 Task: Look for space in Mugumu, Tanzania from 5th July, 2023 to 11th July, 2023 for 2 adults in price range Rs.8000 to Rs.16000. Place can be entire place with 2 bedrooms having 2 beds and 1 bathroom. Property type can be house, flat, guest house. Booking option can be shelf check-in. Required host language is English.
Action: Mouse moved to (475, 99)
Screenshot: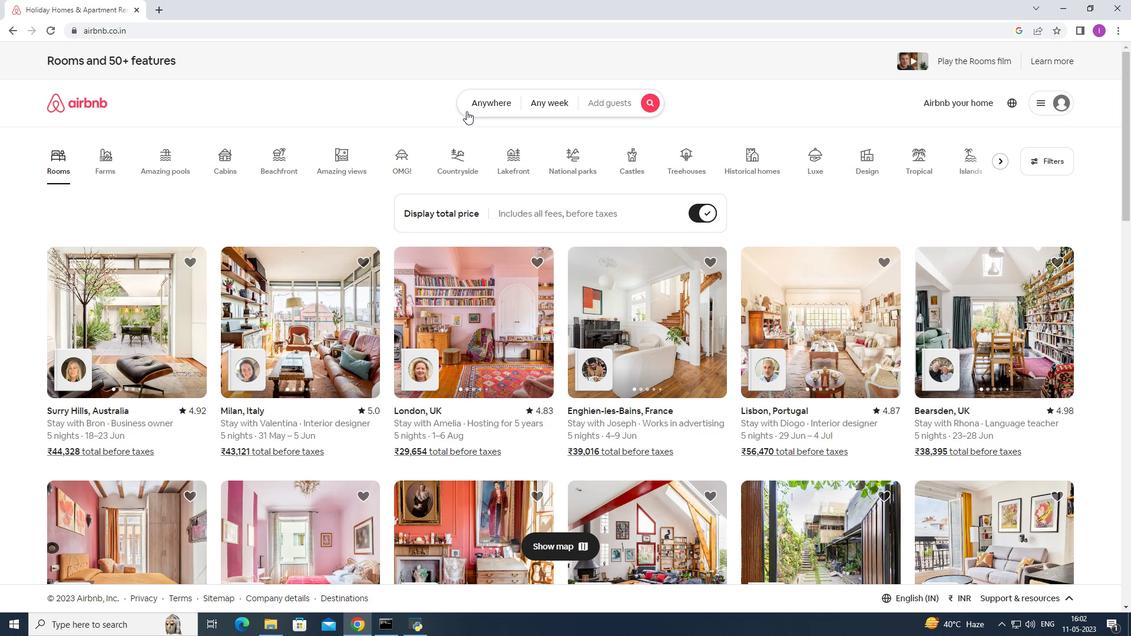 
Action: Mouse pressed left at (475, 99)
Screenshot: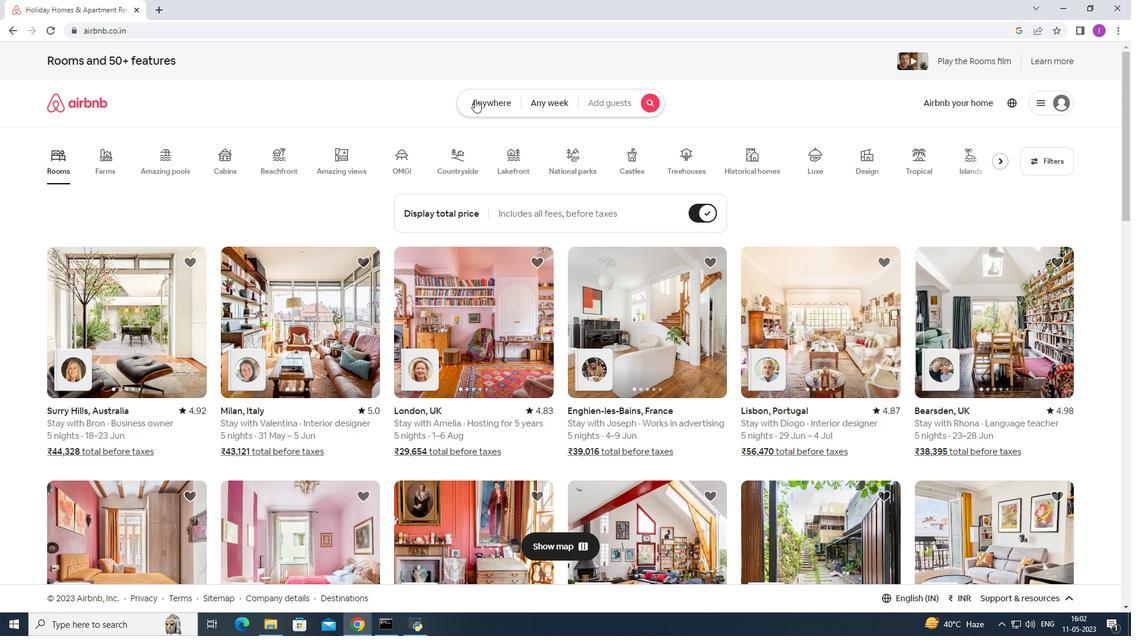 
Action: Mouse moved to (406, 147)
Screenshot: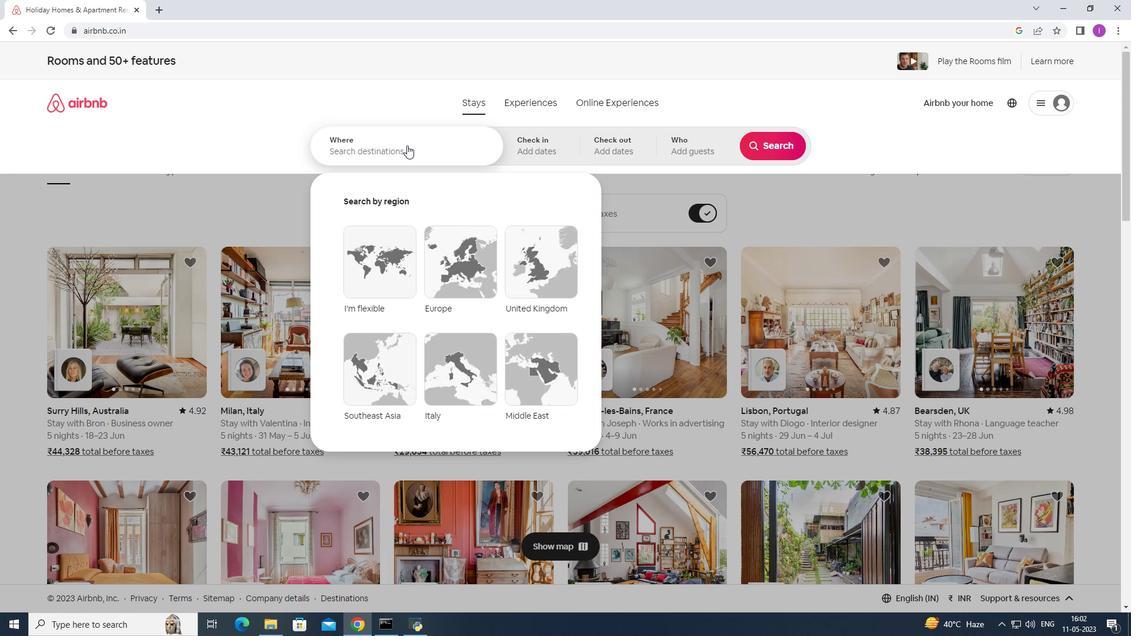 
Action: Mouse pressed left at (406, 147)
Screenshot: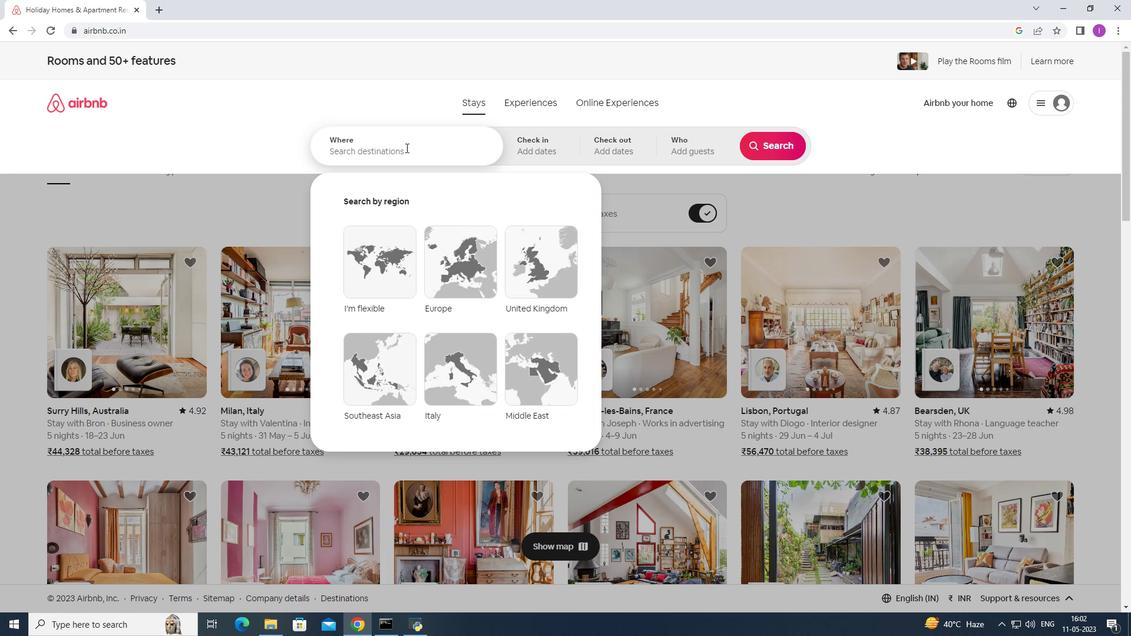 
Action: Key pressed <Key.shift>Mugumu
Screenshot: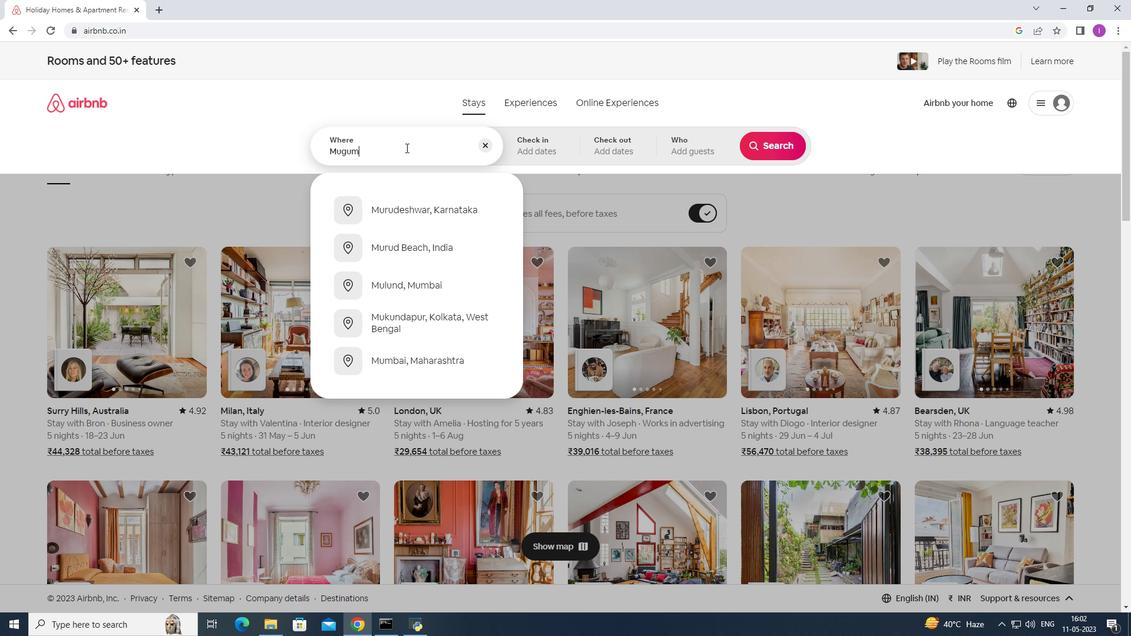 
Action: Mouse moved to (410, 210)
Screenshot: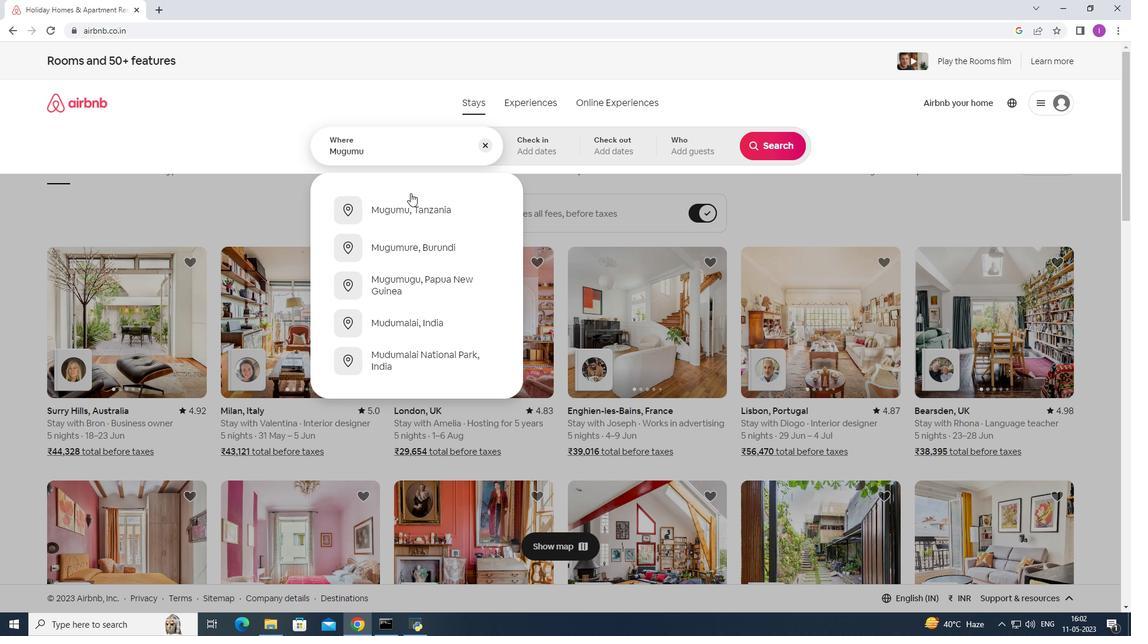 
Action: Mouse pressed left at (410, 210)
Screenshot: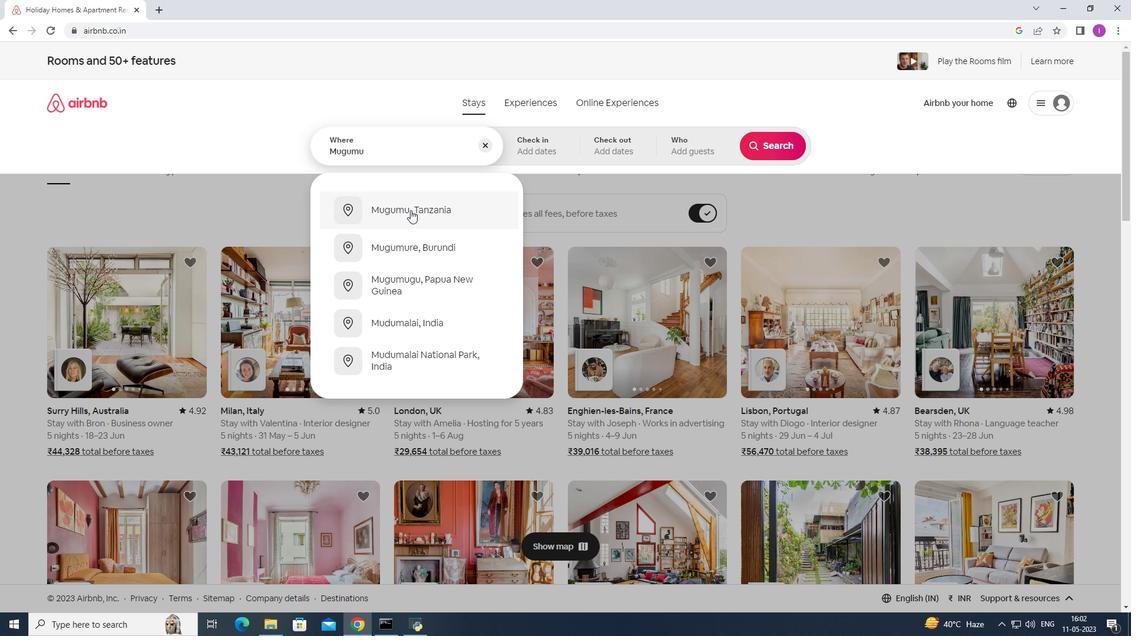 
Action: Mouse moved to (774, 241)
Screenshot: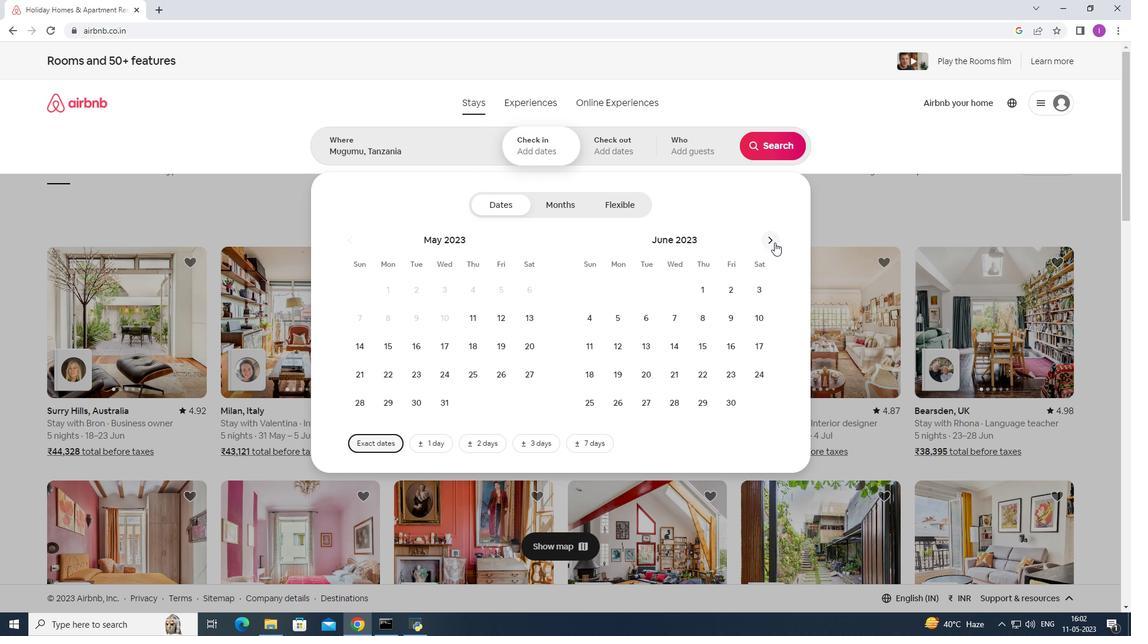 
Action: Mouse pressed left at (774, 241)
Screenshot: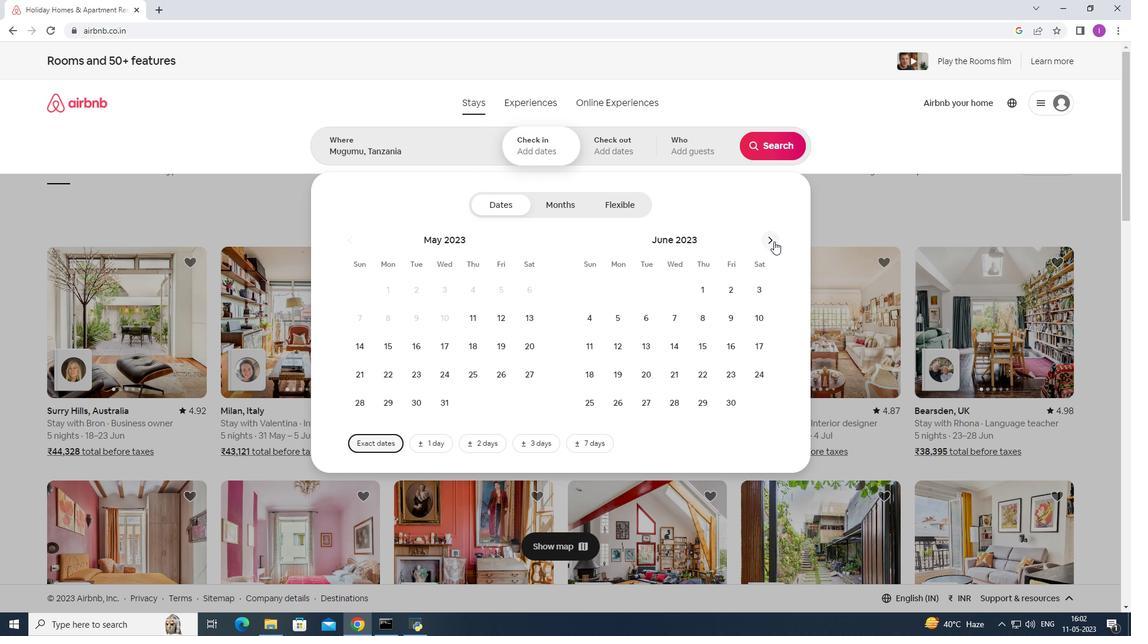 
Action: Mouse pressed left at (774, 241)
Screenshot: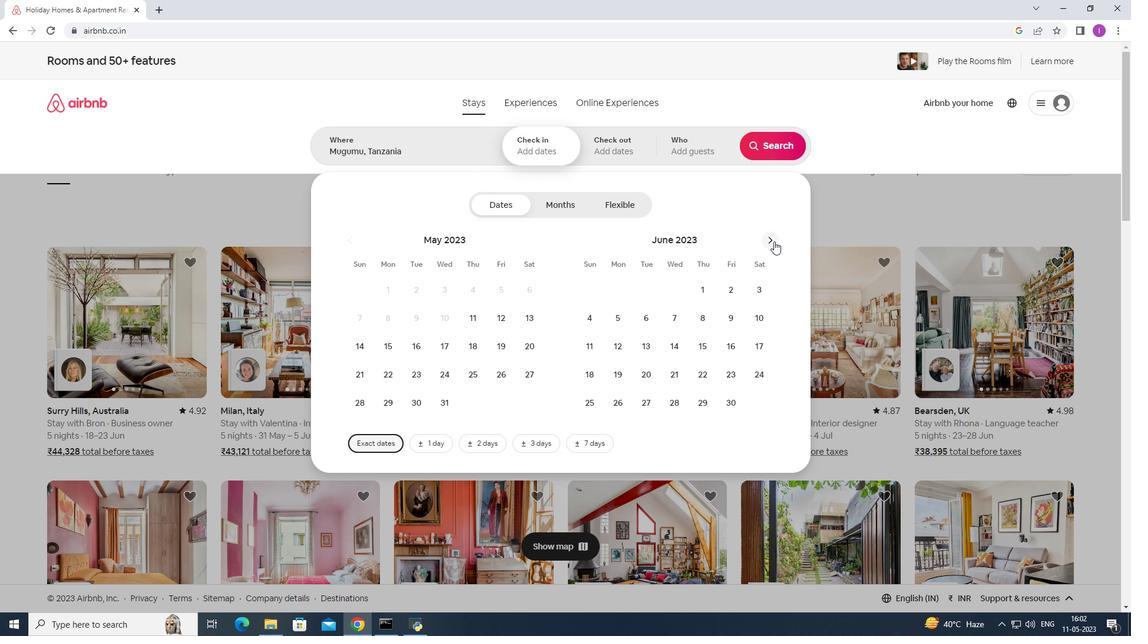 
Action: Mouse moved to (447, 317)
Screenshot: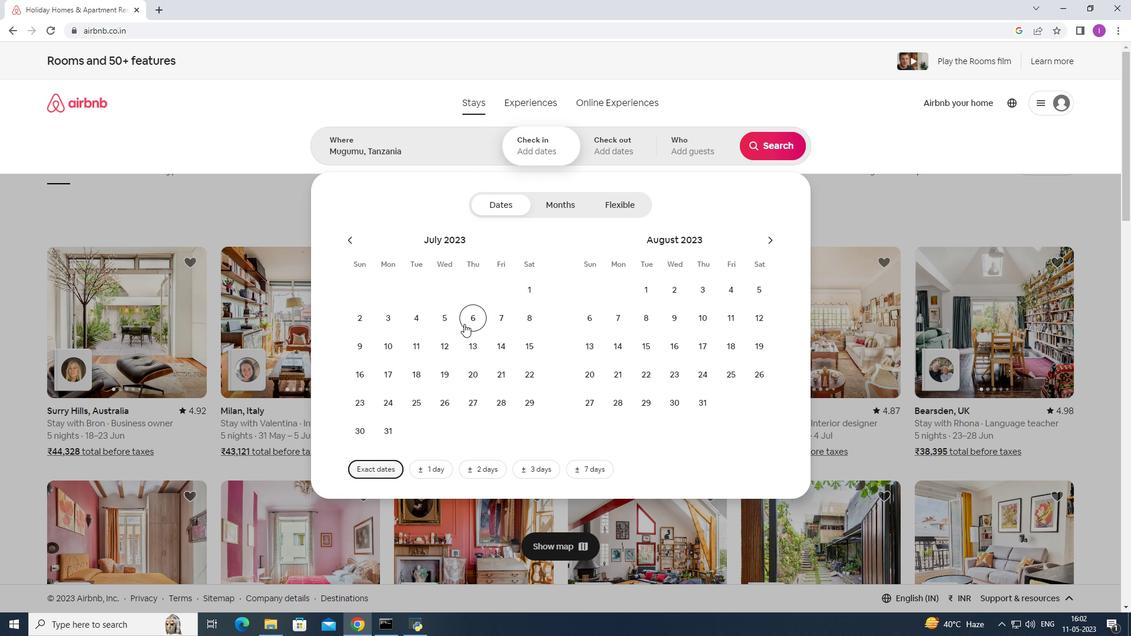 
Action: Mouse pressed left at (447, 317)
Screenshot: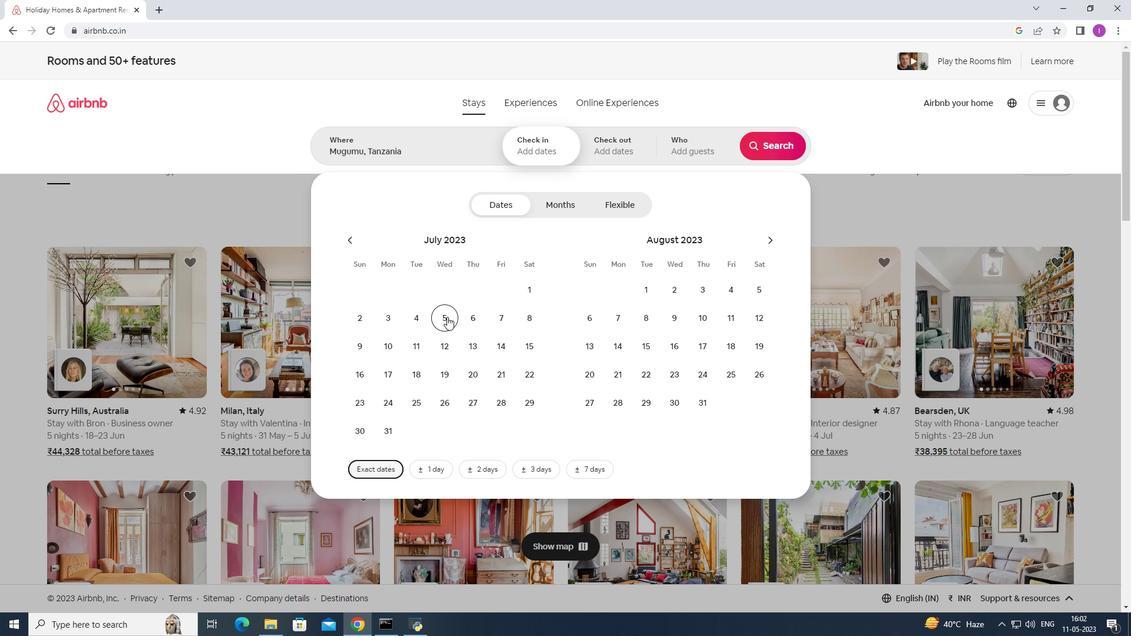 
Action: Mouse moved to (426, 350)
Screenshot: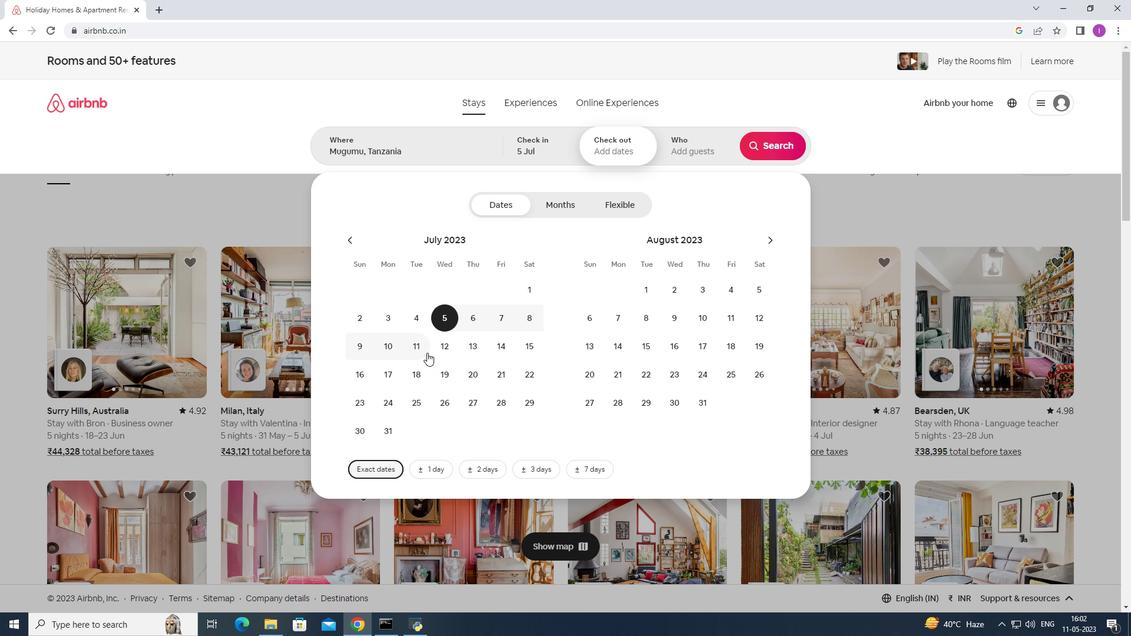 
Action: Mouse pressed left at (426, 350)
Screenshot: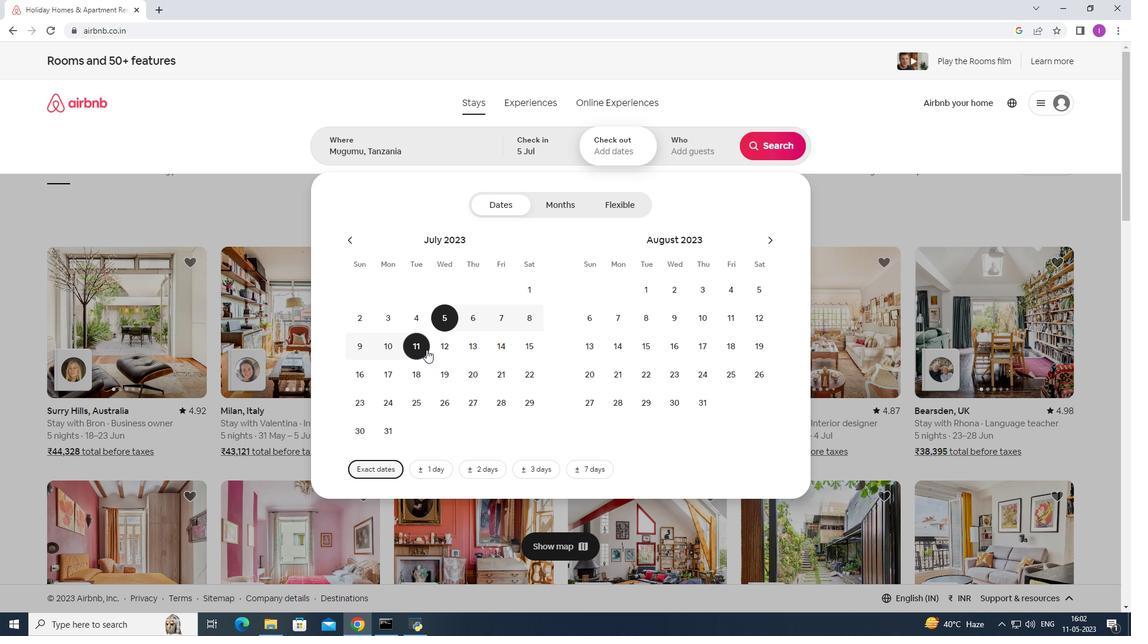 
Action: Mouse moved to (693, 150)
Screenshot: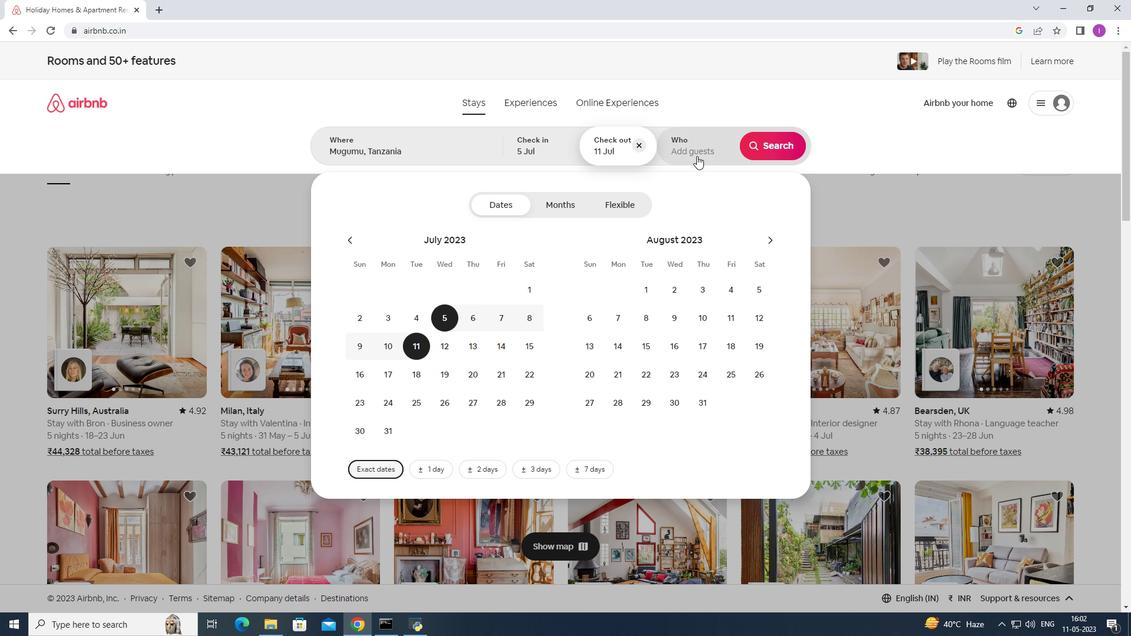 
Action: Mouse pressed left at (693, 150)
Screenshot: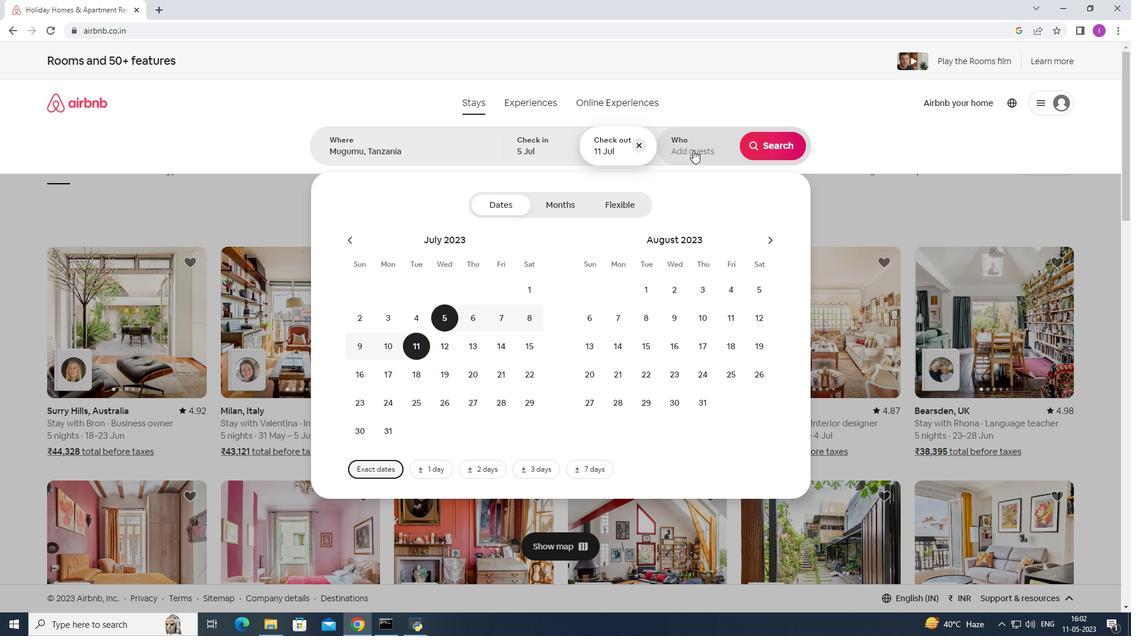 
Action: Mouse moved to (782, 207)
Screenshot: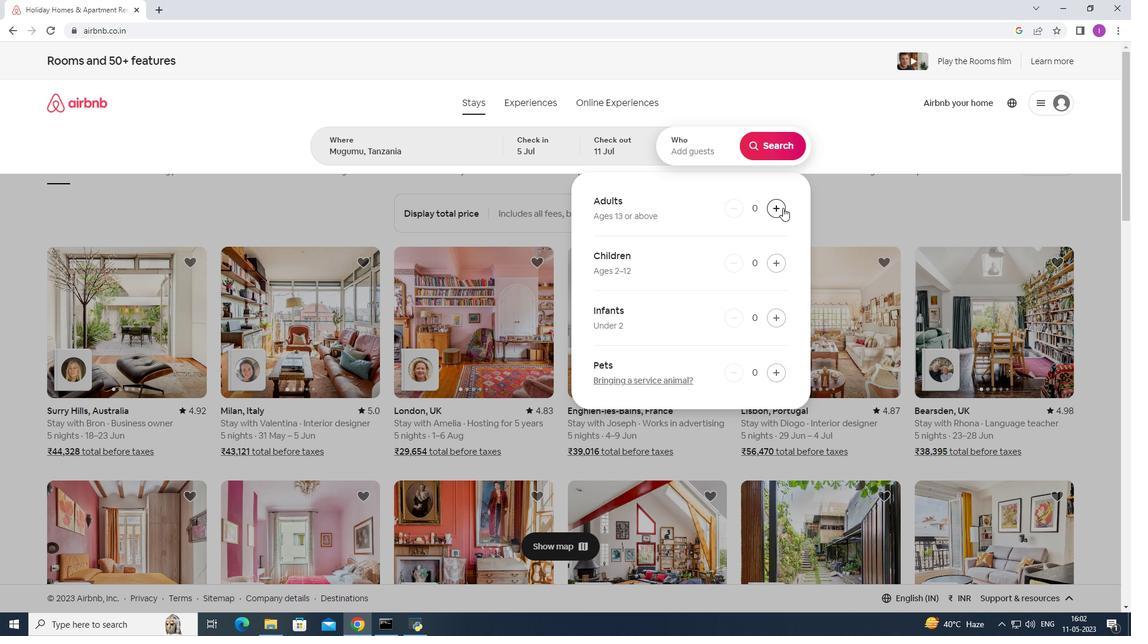 
Action: Mouse pressed left at (782, 207)
Screenshot: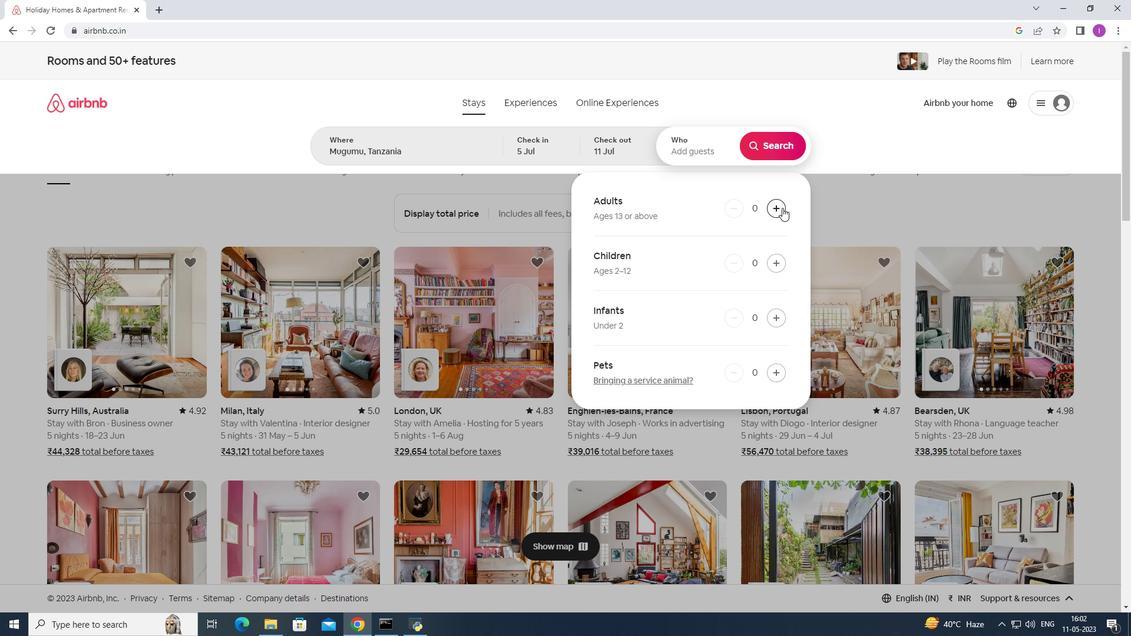 
Action: Mouse pressed left at (782, 207)
Screenshot: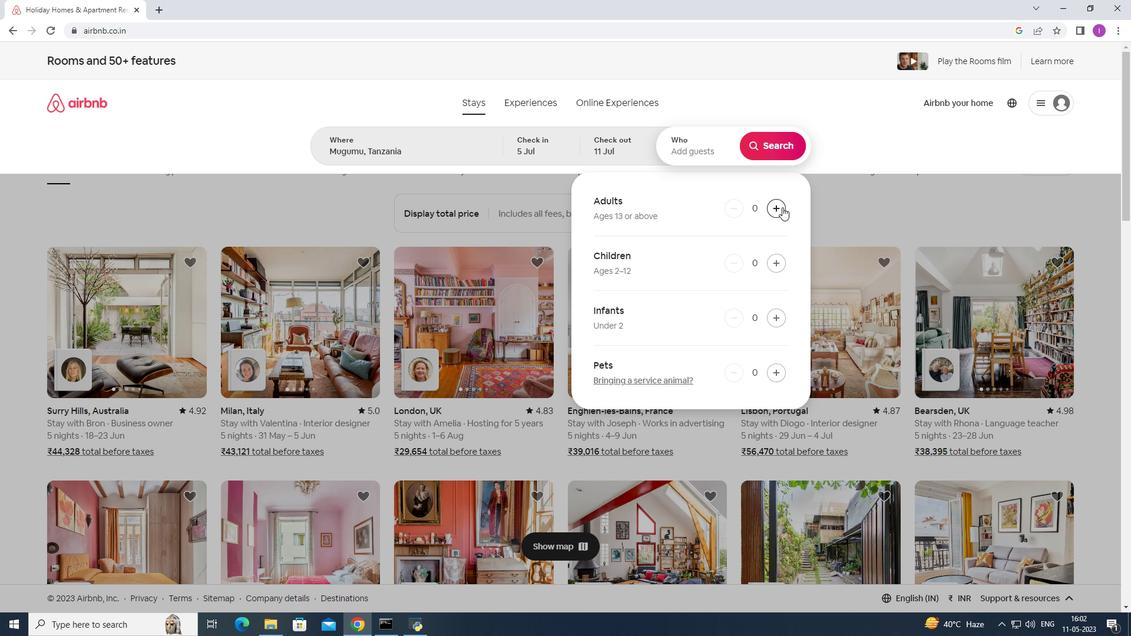 
Action: Mouse moved to (758, 142)
Screenshot: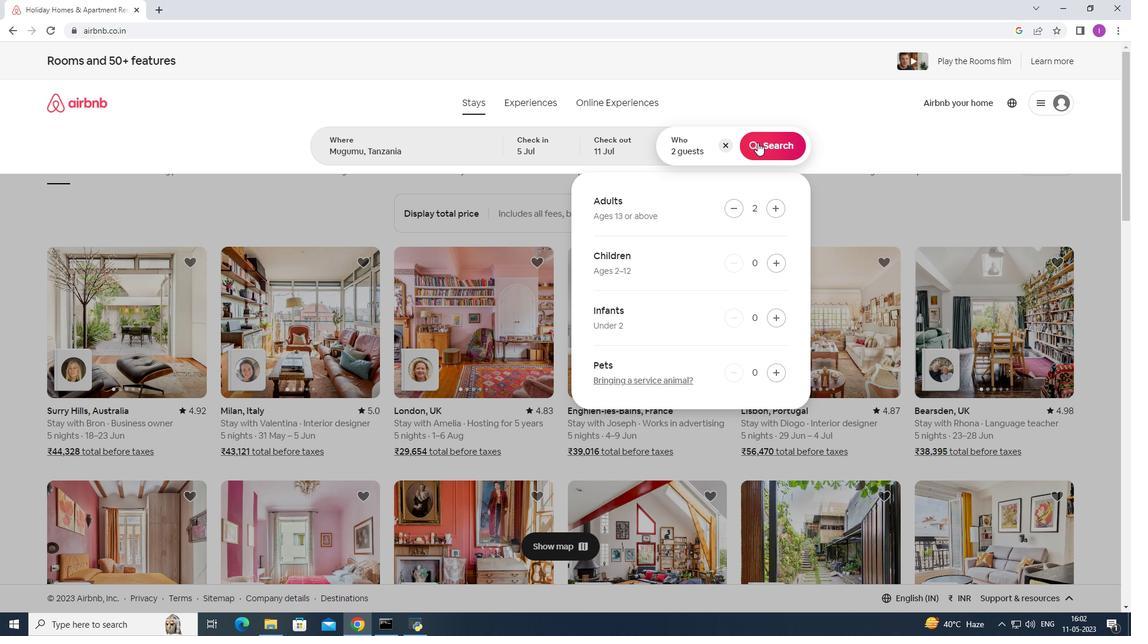 
Action: Mouse pressed left at (758, 142)
Screenshot: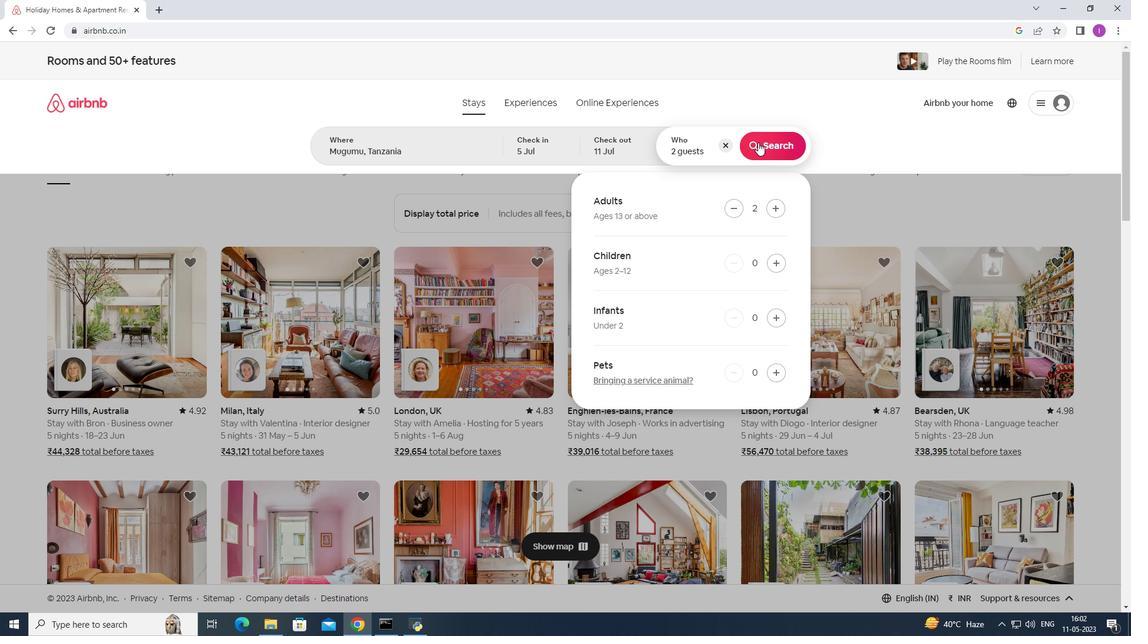 
Action: Mouse moved to (1086, 112)
Screenshot: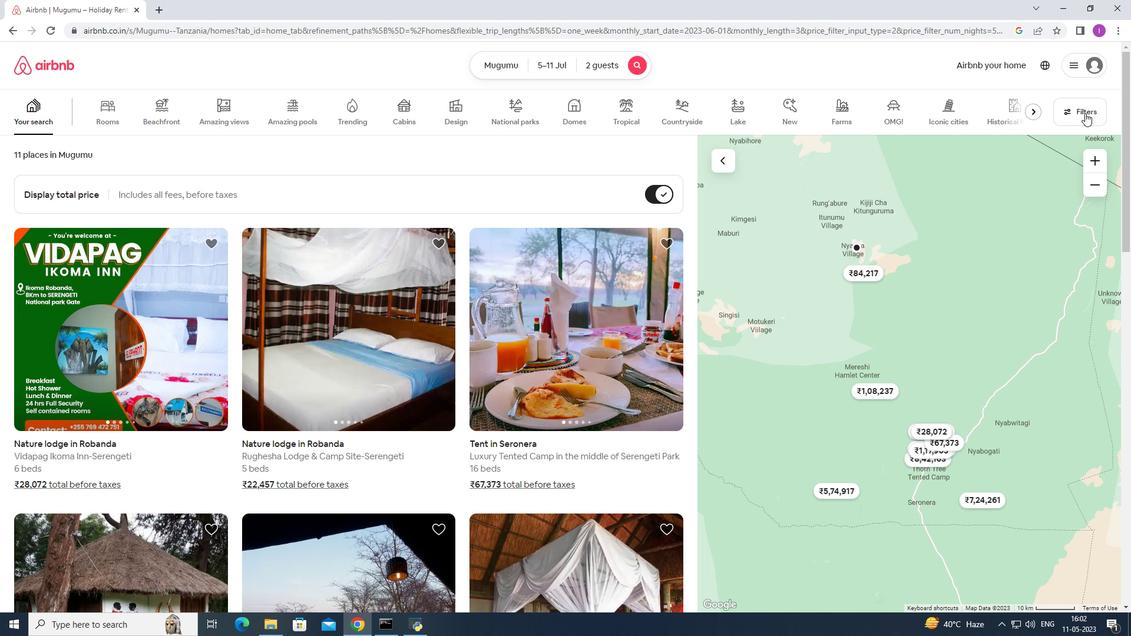 
Action: Mouse pressed left at (1086, 112)
Screenshot: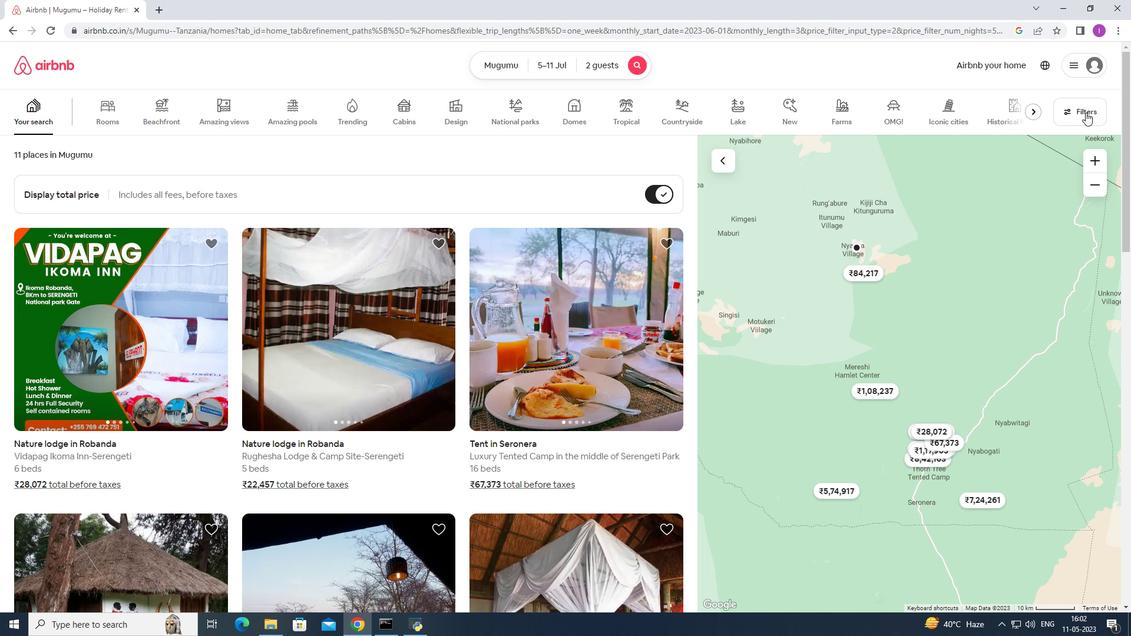 
Action: Mouse moved to (649, 399)
Screenshot: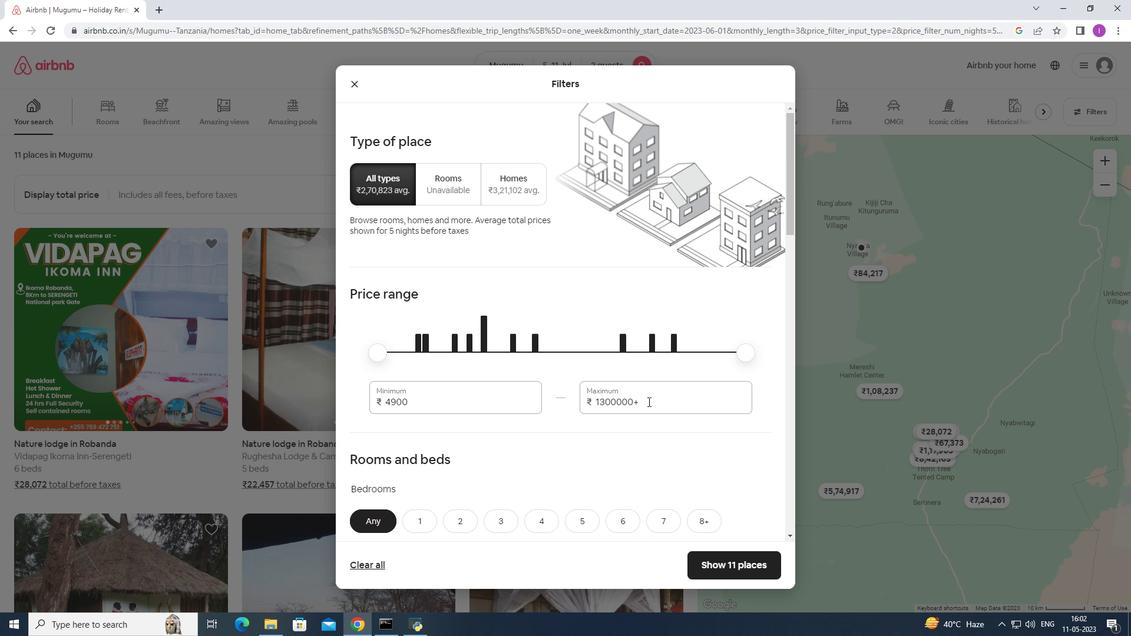 
Action: Mouse pressed left at (649, 399)
Screenshot: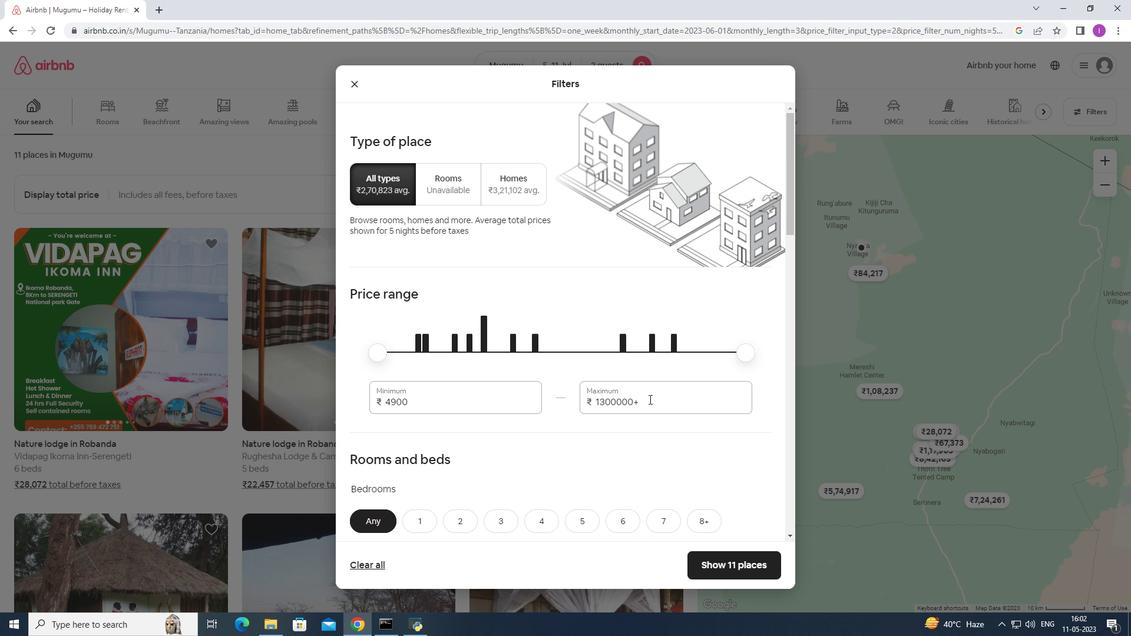 
Action: Mouse moved to (577, 400)
Screenshot: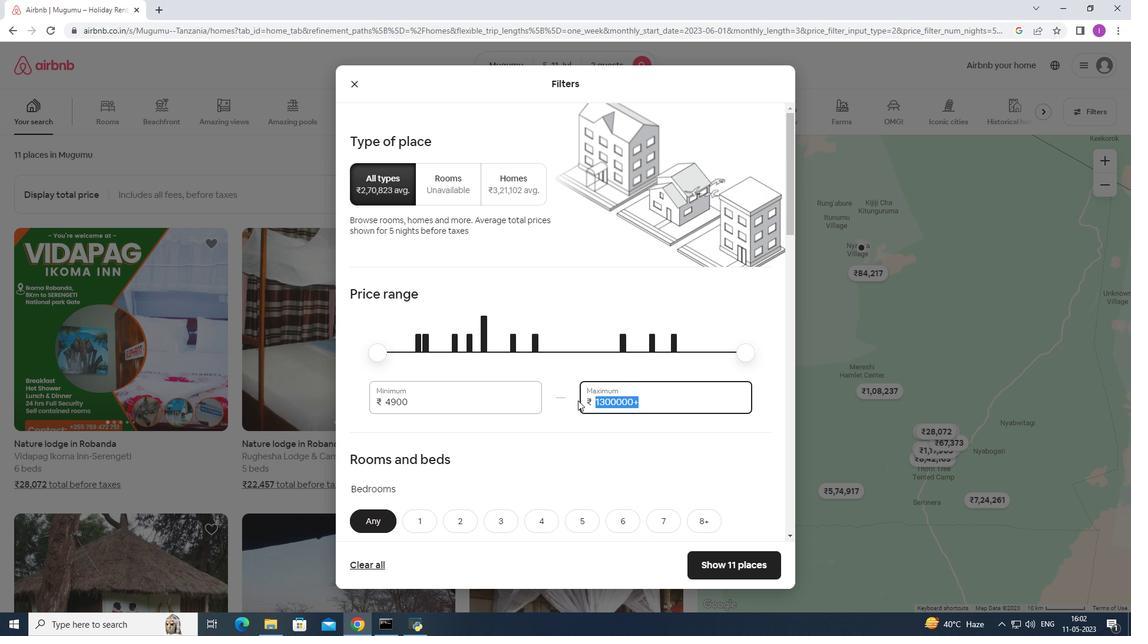 
Action: Key pressed 16000
Screenshot: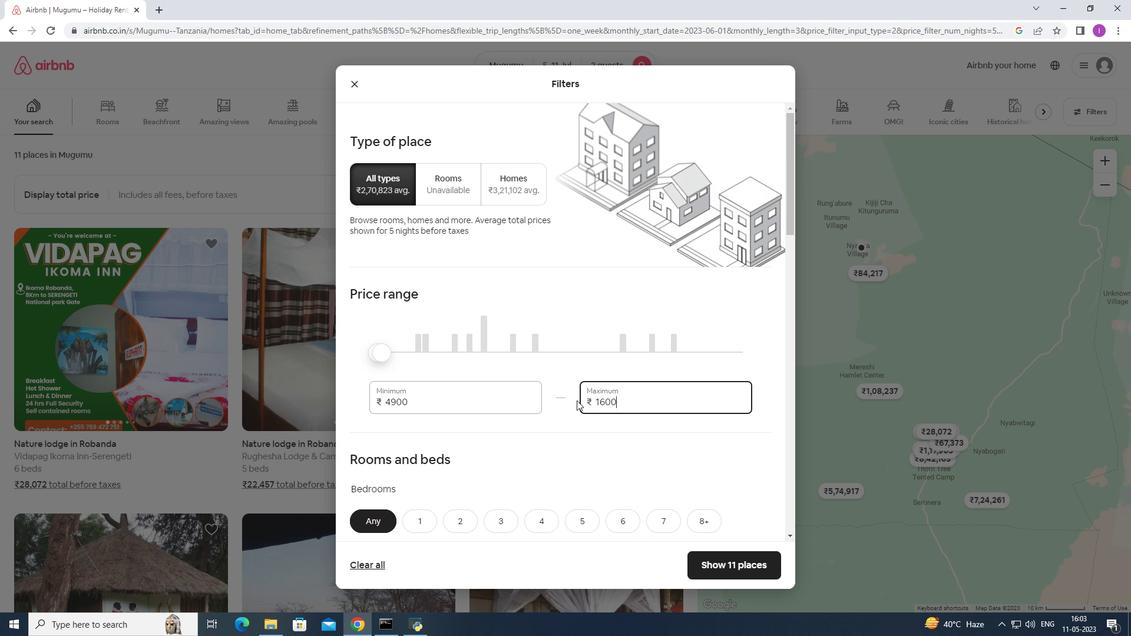 
Action: Mouse moved to (409, 403)
Screenshot: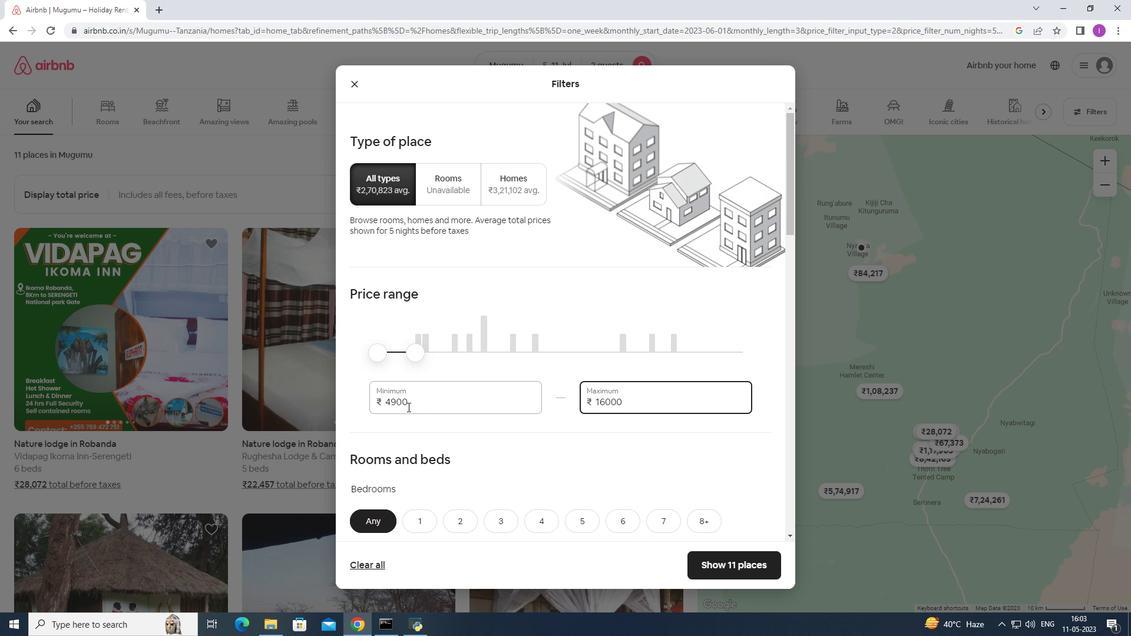 
Action: Mouse pressed left at (409, 403)
Screenshot: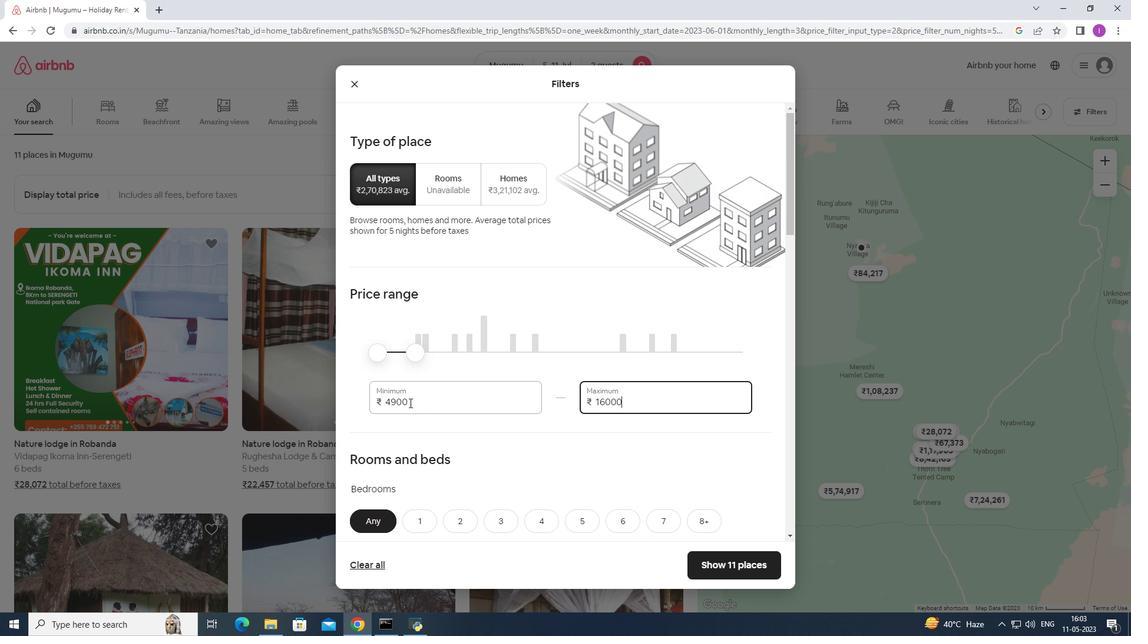 
Action: Mouse moved to (354, 411)
Screenshot: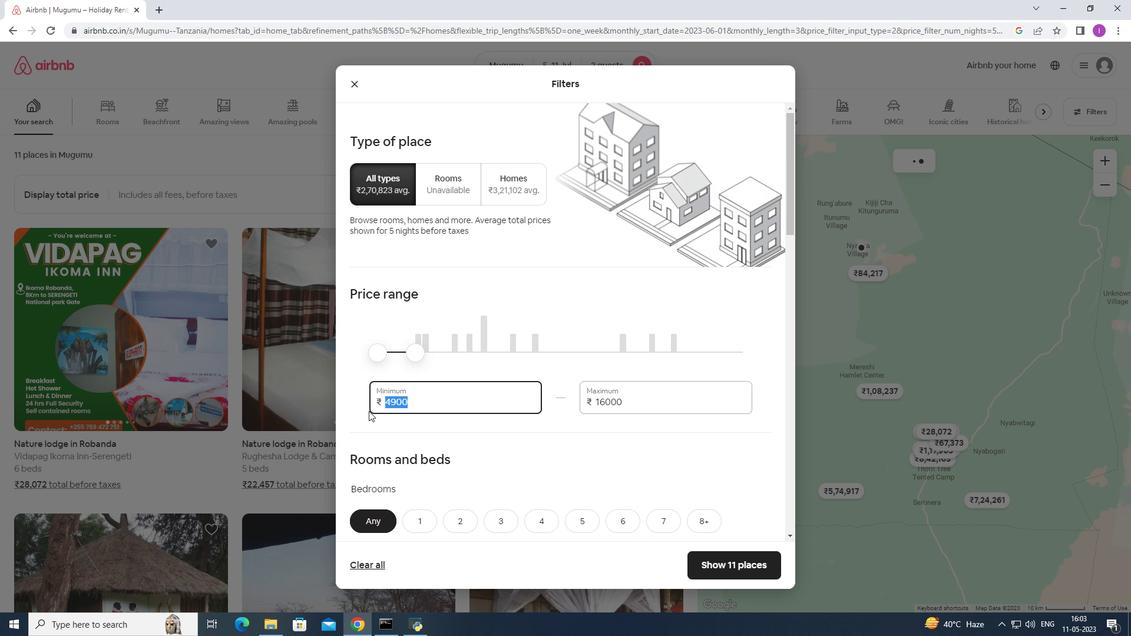 
Action: Mouse pressed left at (354, 411)
Screenshot: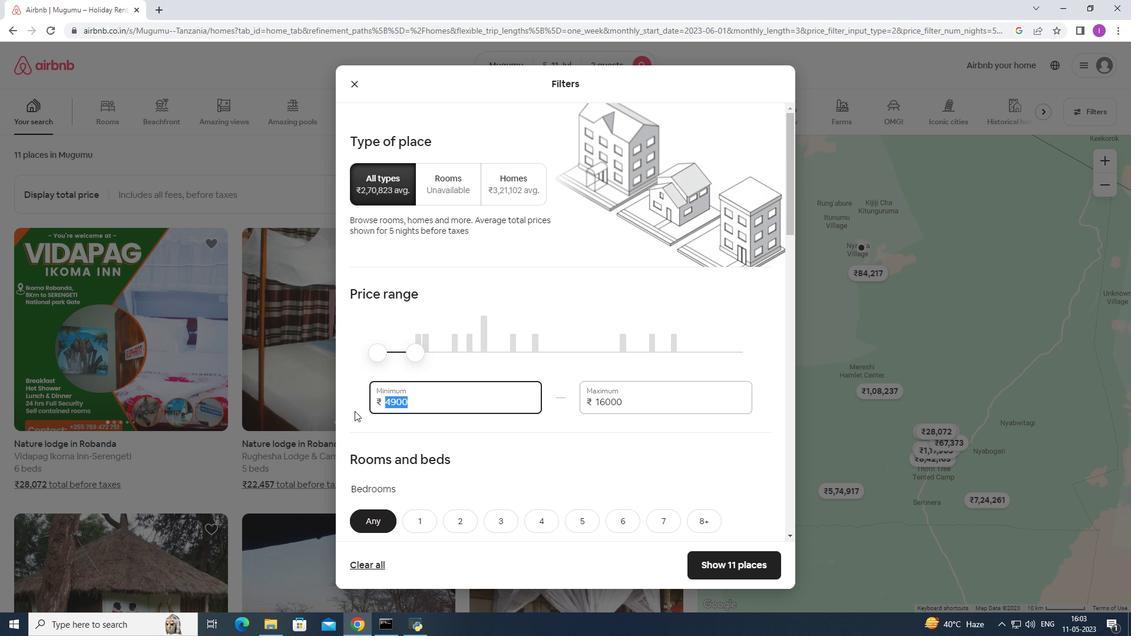 
Action: Mouse moved to (422, 396)
Screenshot: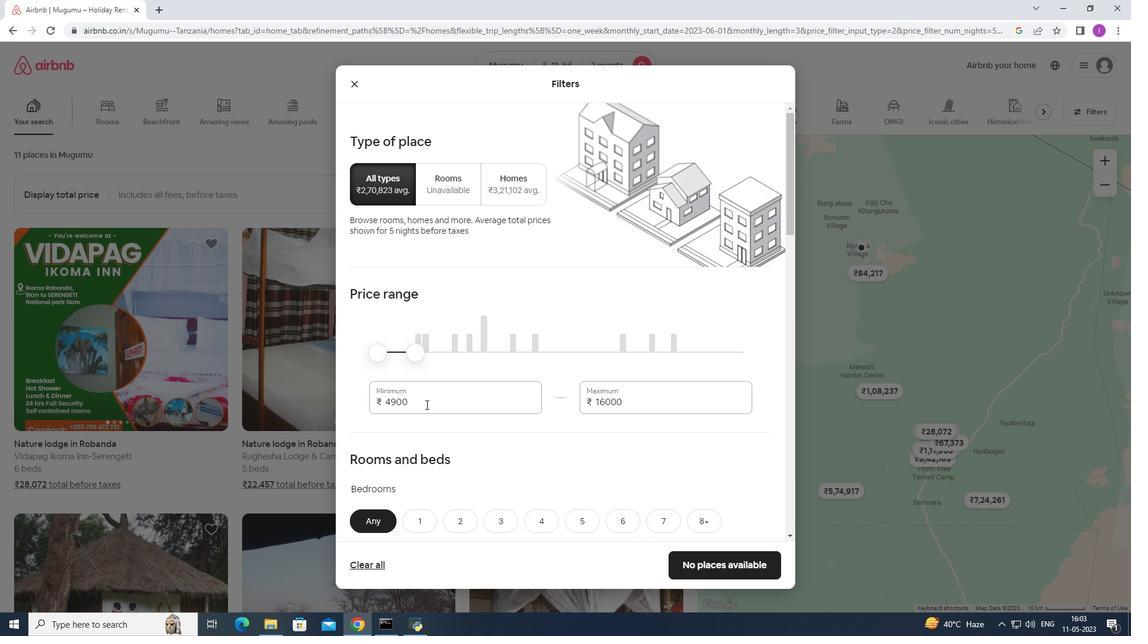 
Action: Mouse pressed left at (422, 396)
Screenshot: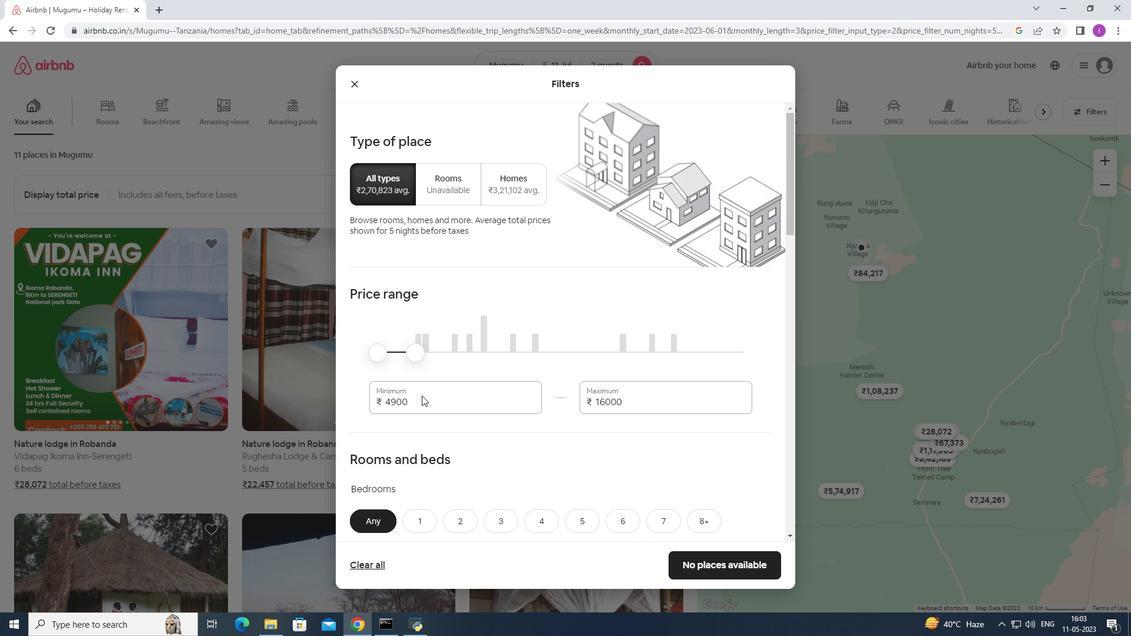 
Action: Mouse moved to (417, 397)
Screenshot: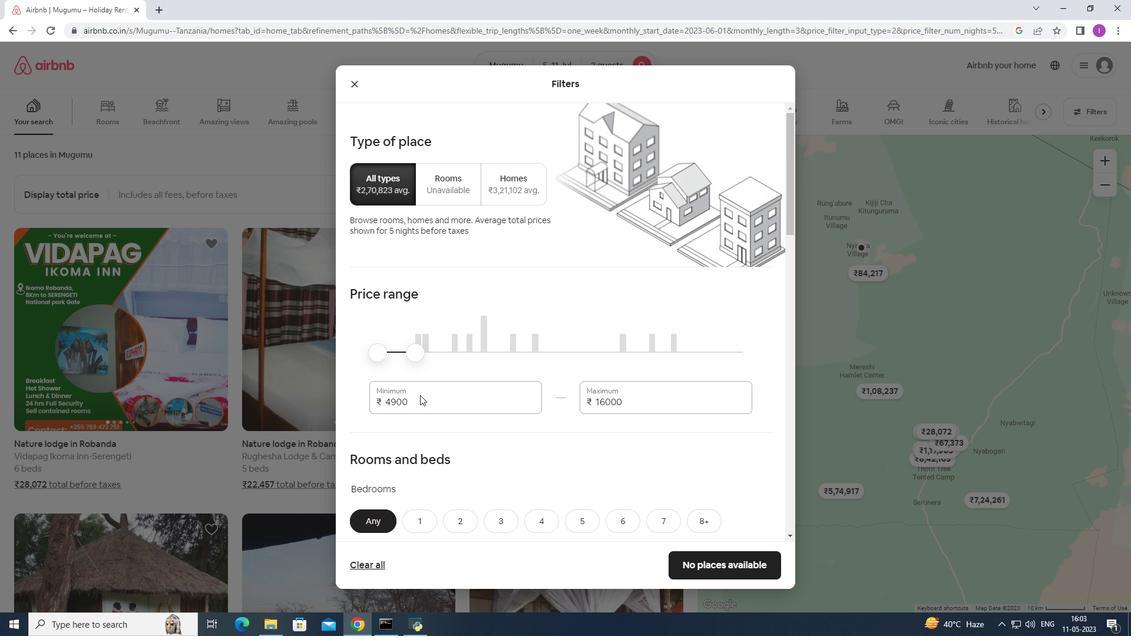 
Action: Mouse pressed left at (417, 397)
Screenshot: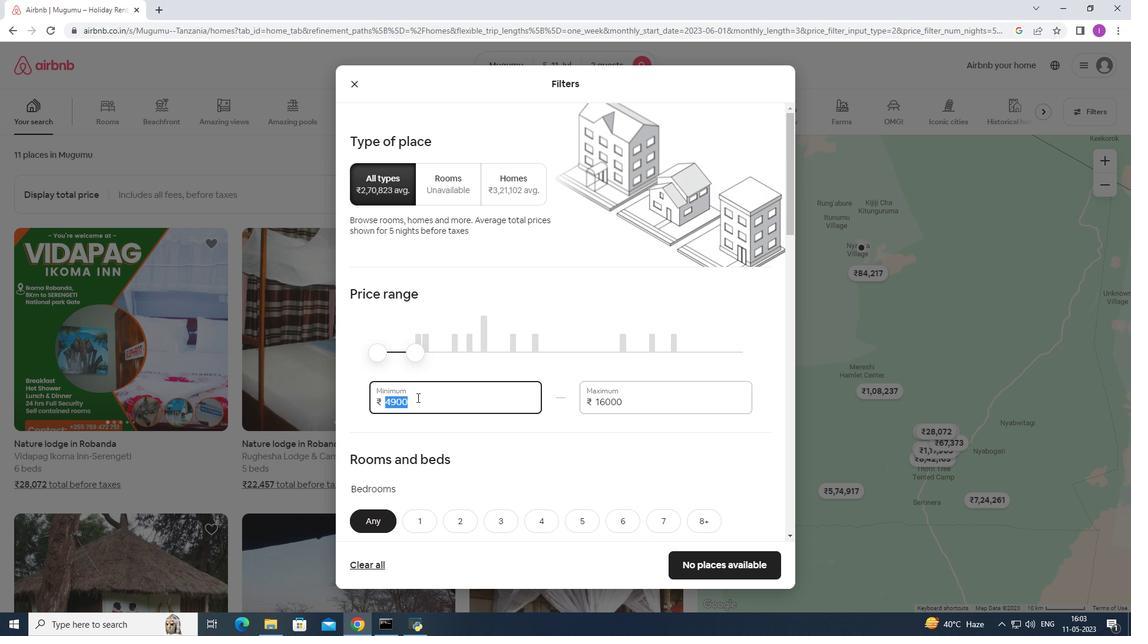
Action: Mouse moved to (417, 404)
Screenshot: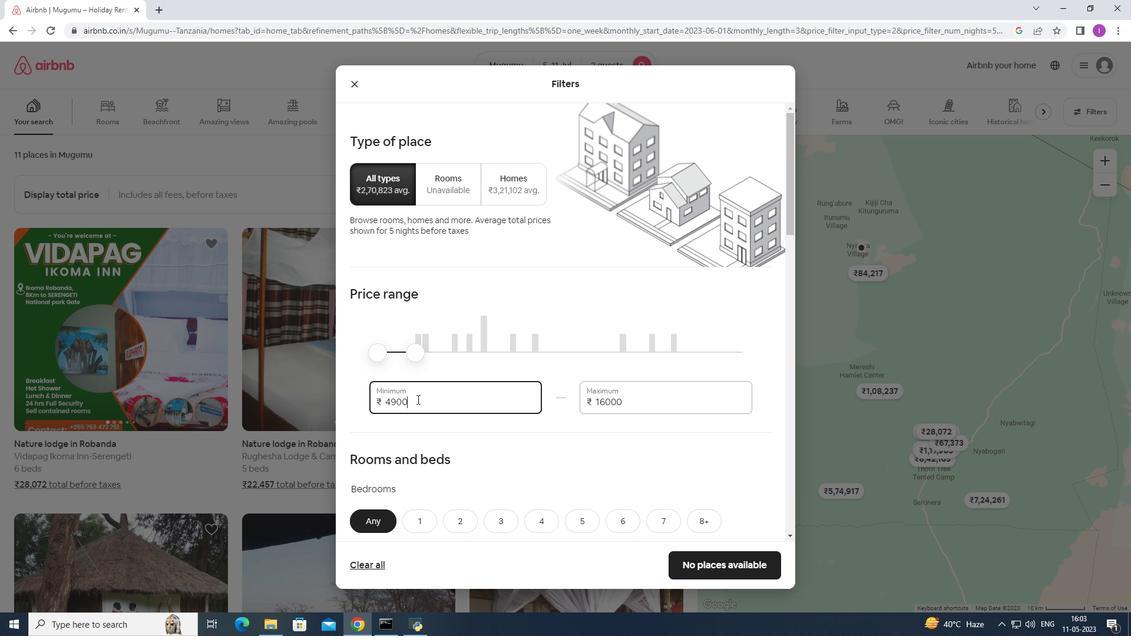 
Action: Mouse pressed left at (417, 404)
Screenshot: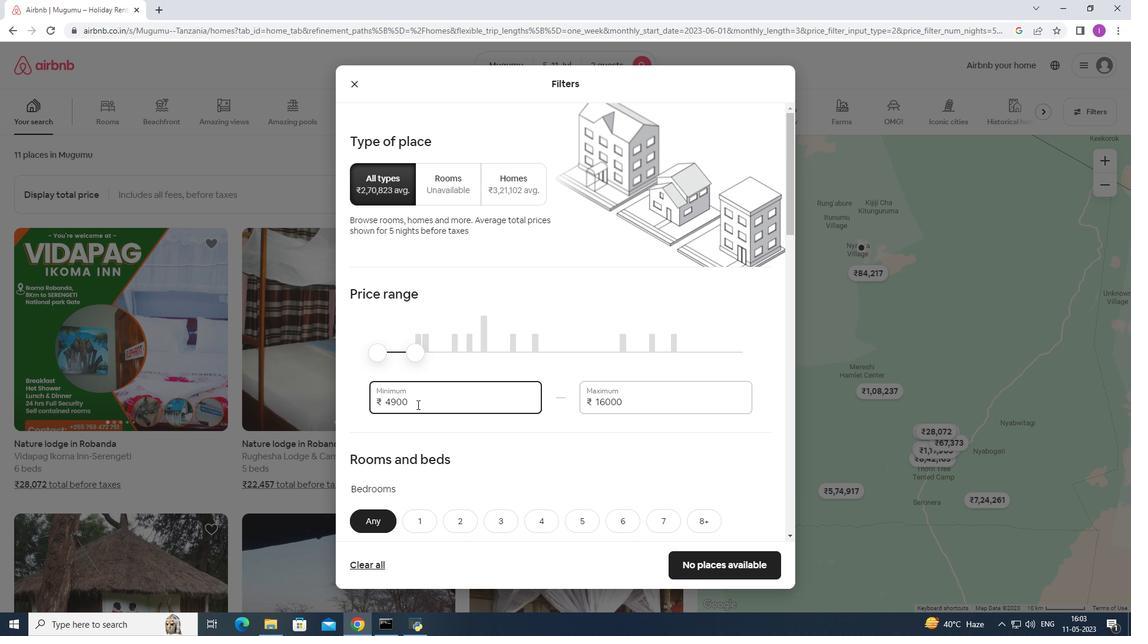 
Action: Mouse moved to (371, 404)
Screenshot: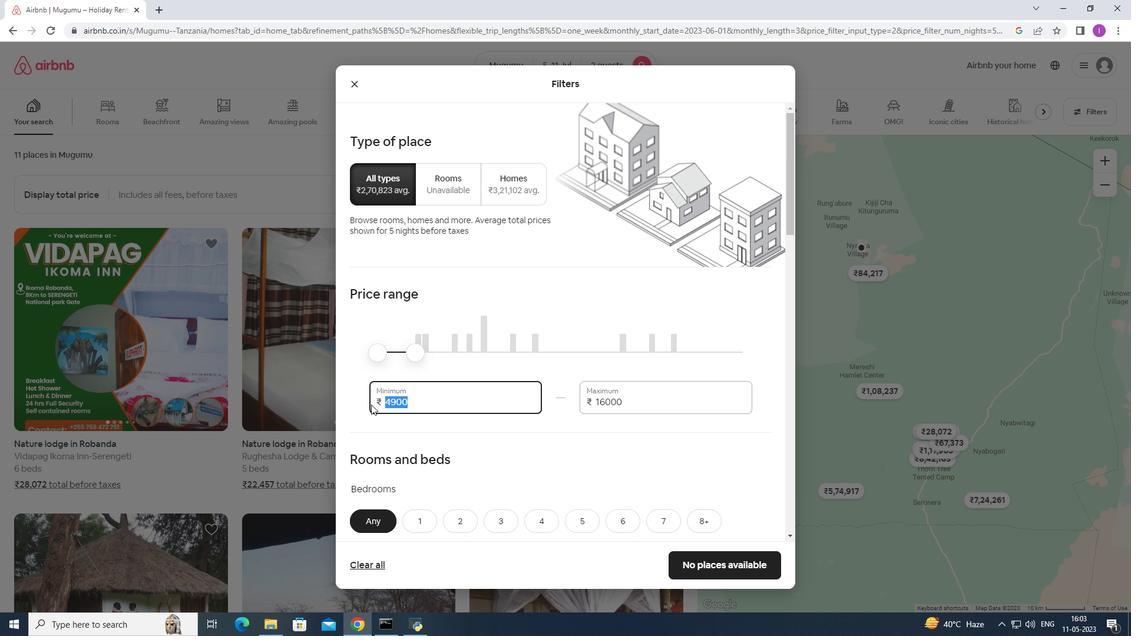 
Action: Key pressed 8000
Screenshot: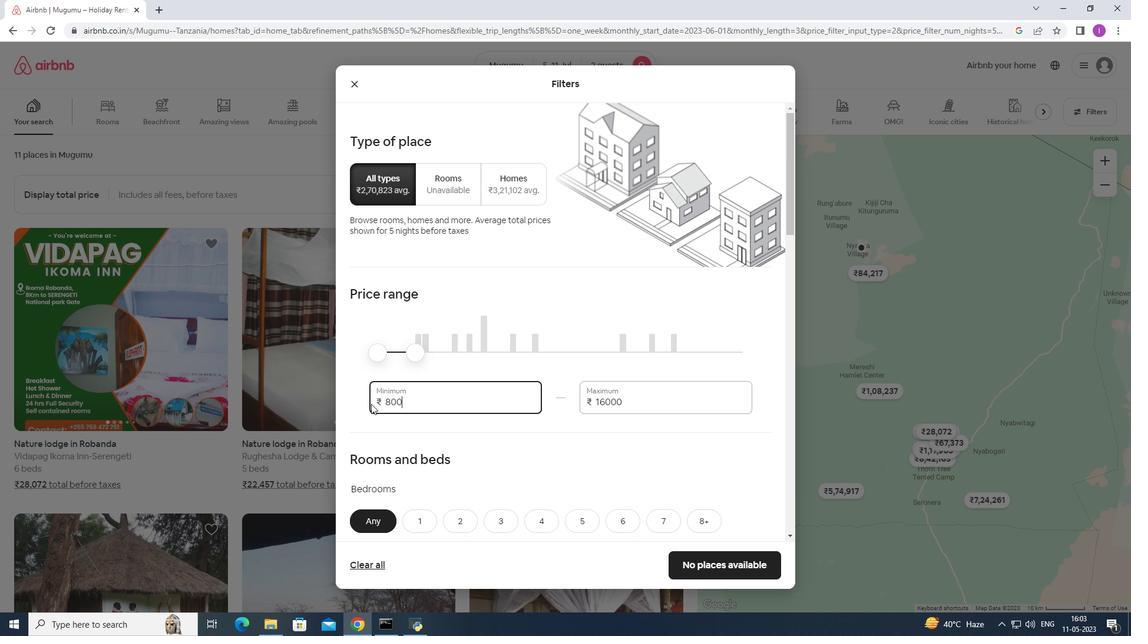 
Action: Mouse moved to (545, 449)
Screenshot: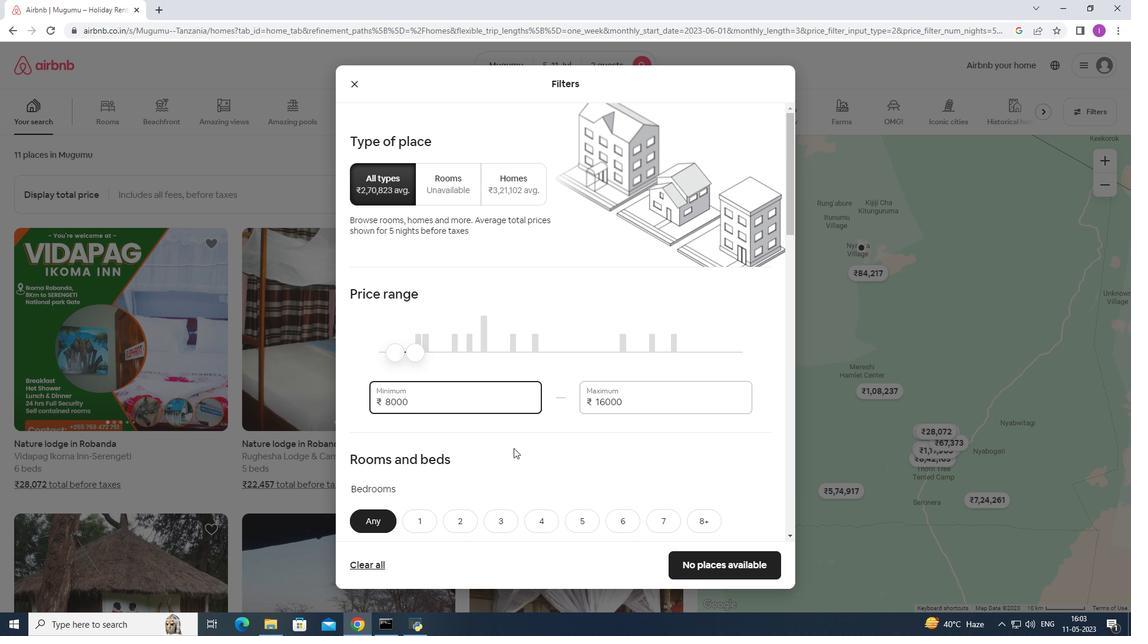 
Action: Mouse scrolled (545, 448) with delta (0, 0)
Screenshot: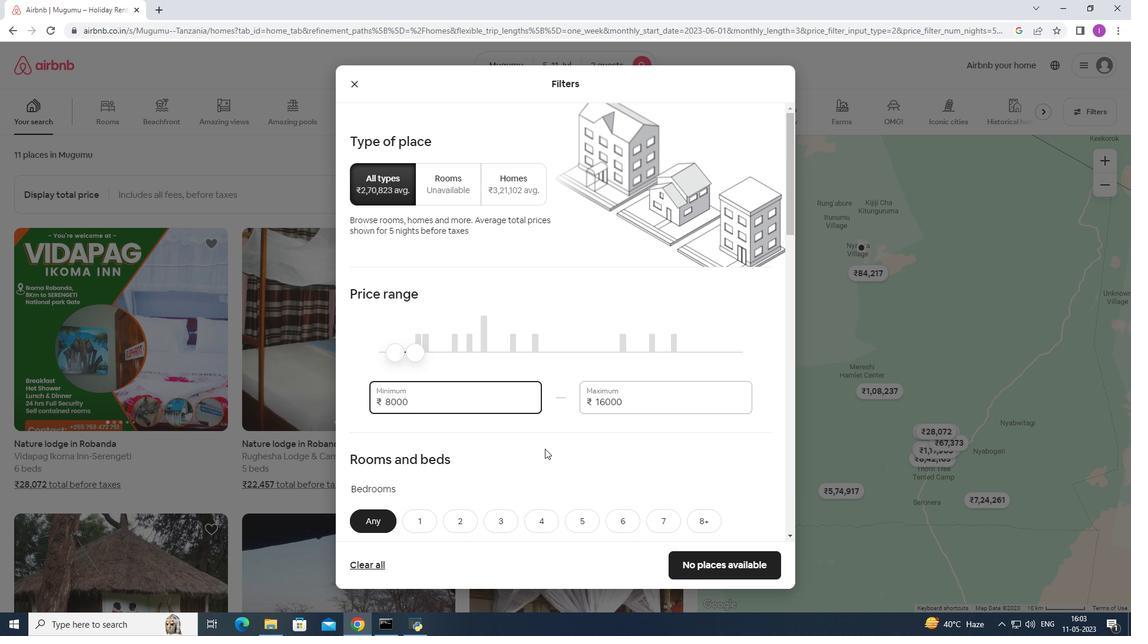 
Action: Mouse scrolled (545, 448) with delta (0, 0)
Screenshot: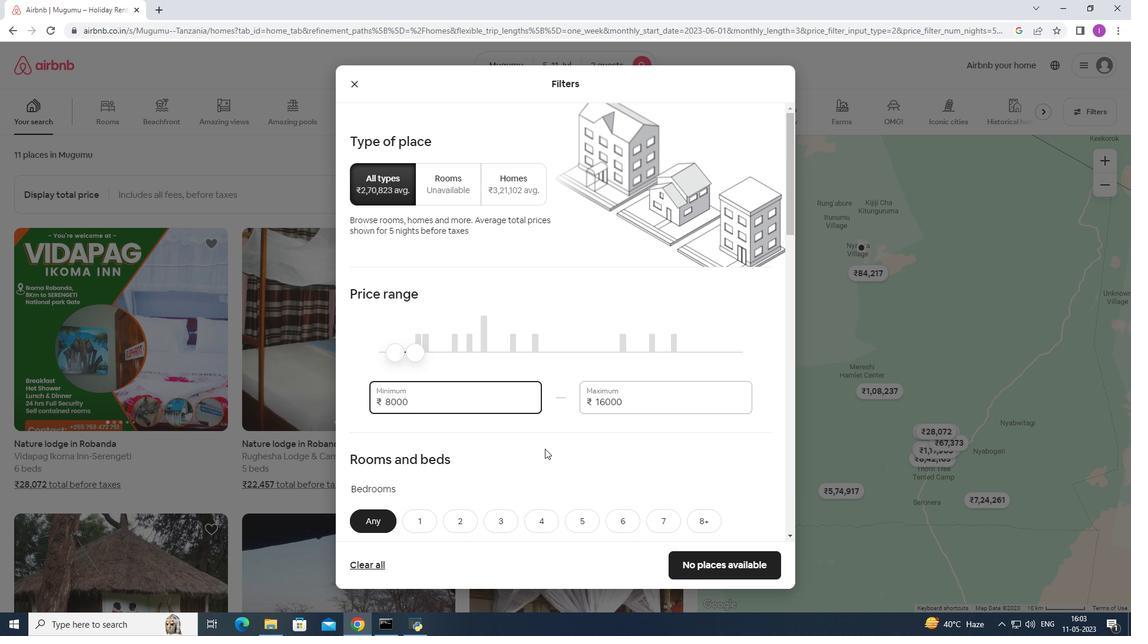 
Action: Mouse moved to (546, 428)
Screenshot: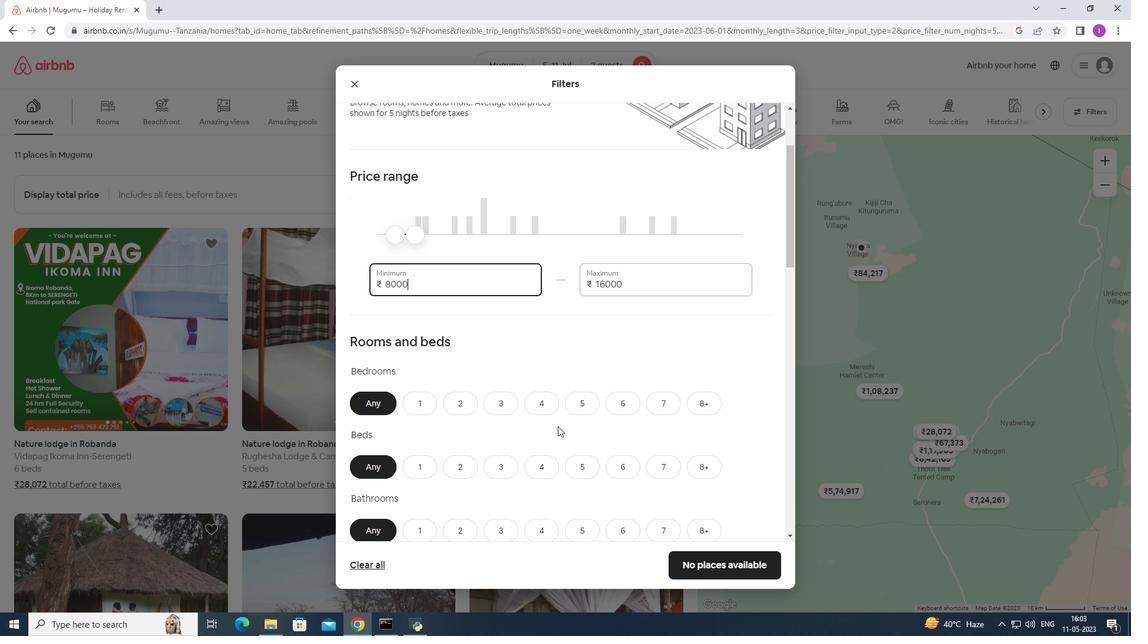 
Action: Mouse scrolled (546, 427) with delta (0, 0)
Screenshot: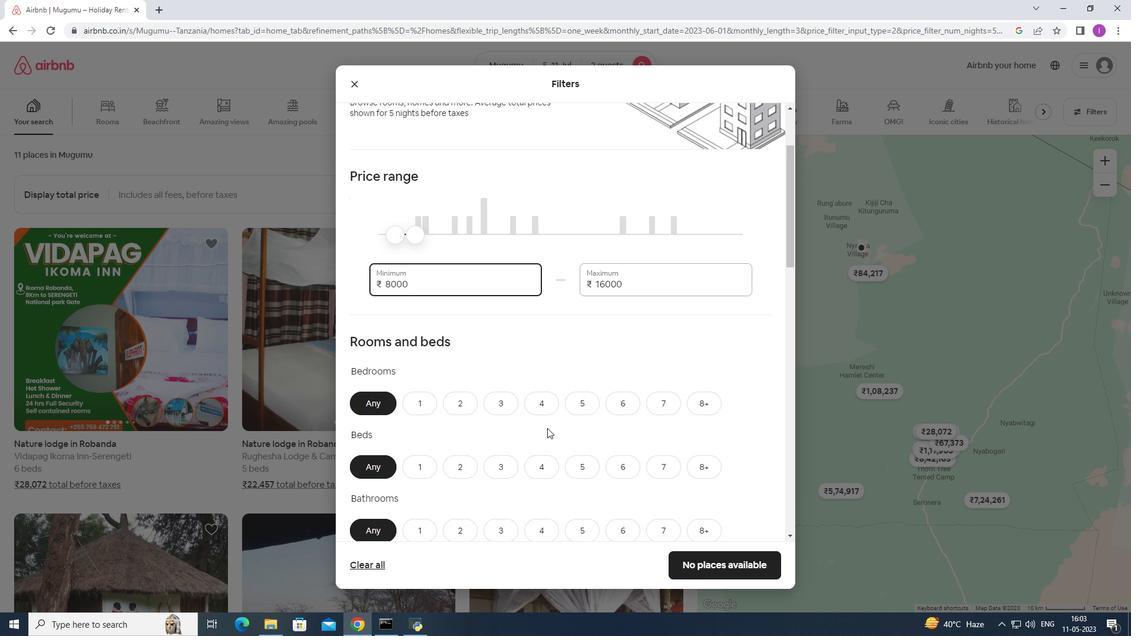 
Action: Mouse scrolled (546, 427) with delta (0, 0)
Screenshot: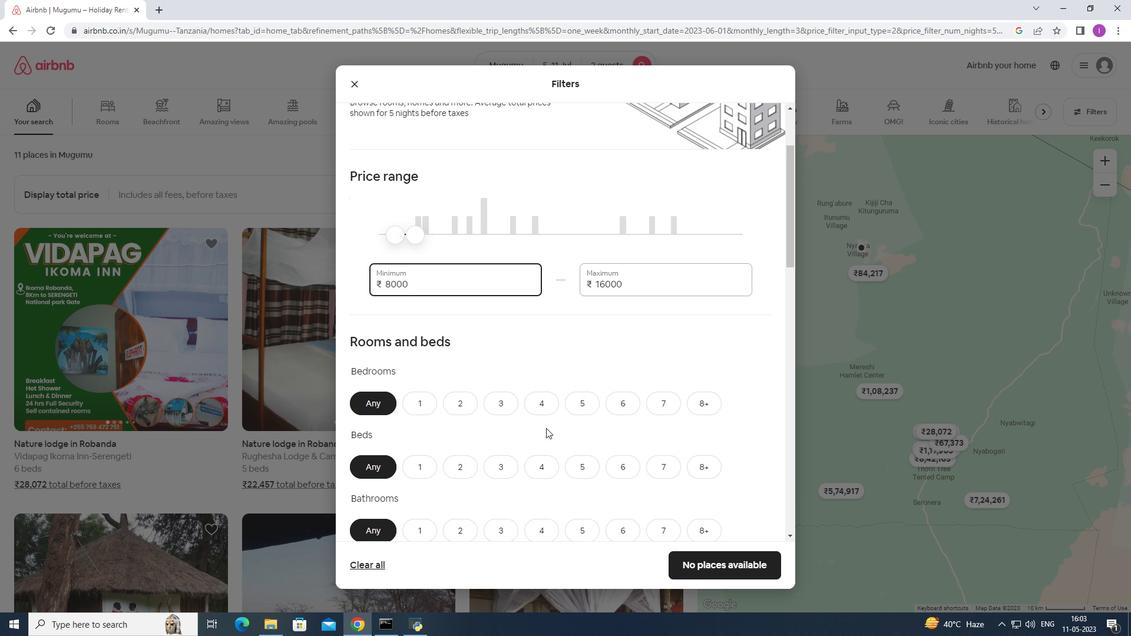 
Action: Mouse moved to (455, 284)
Screenshot: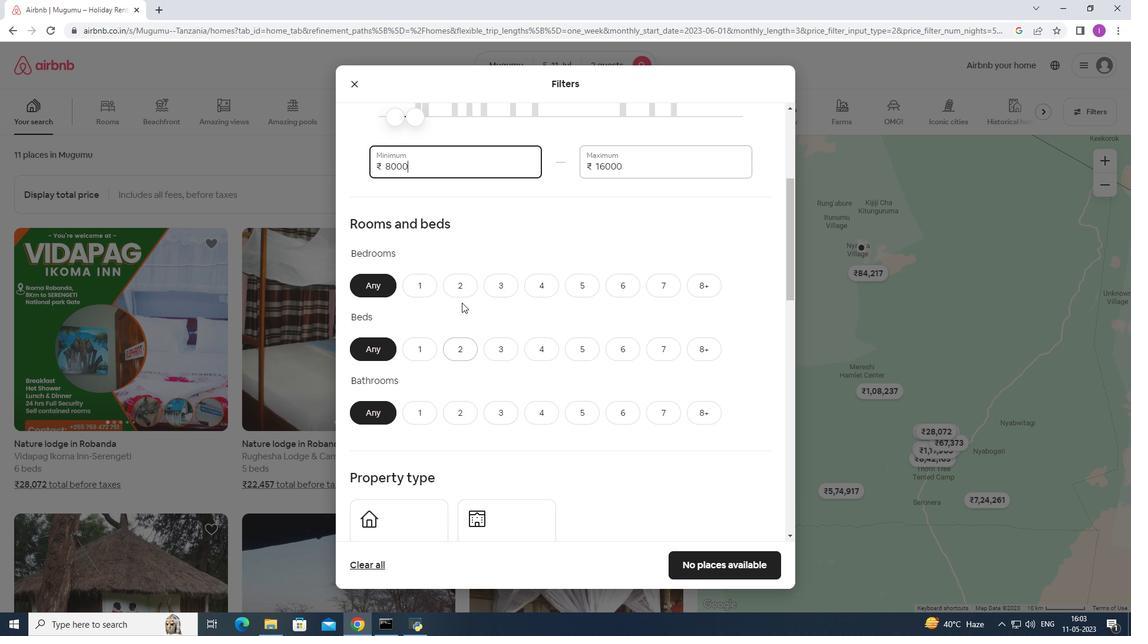 
Action: Mouse pressed left at (455, 284)
Screenshot: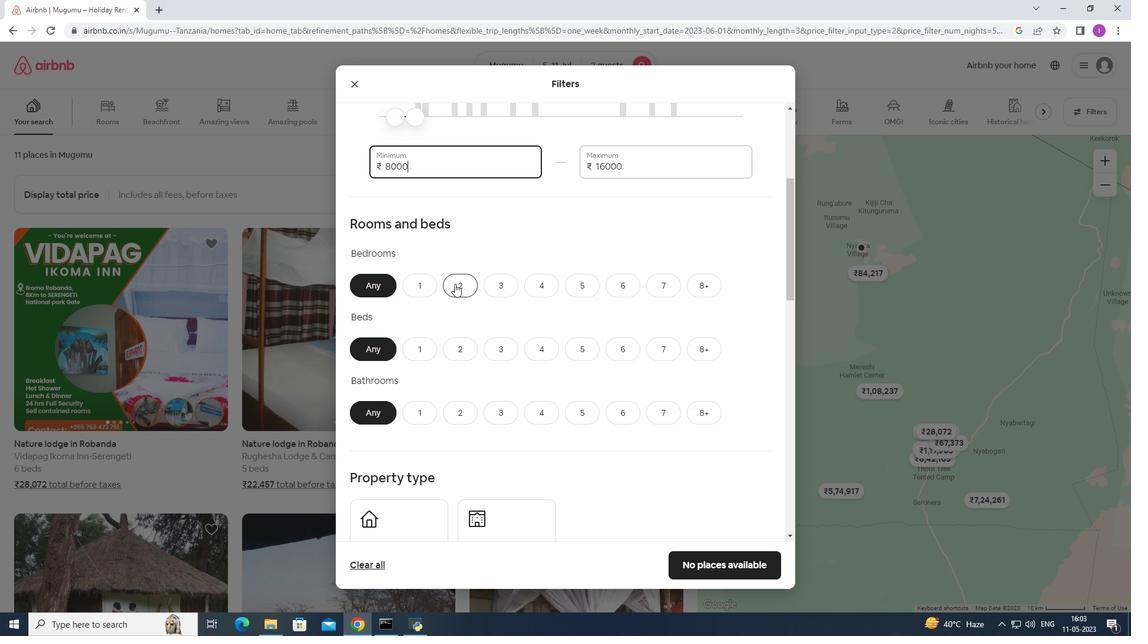 
Action: Mouse moved to (455, 344)
Screenshot: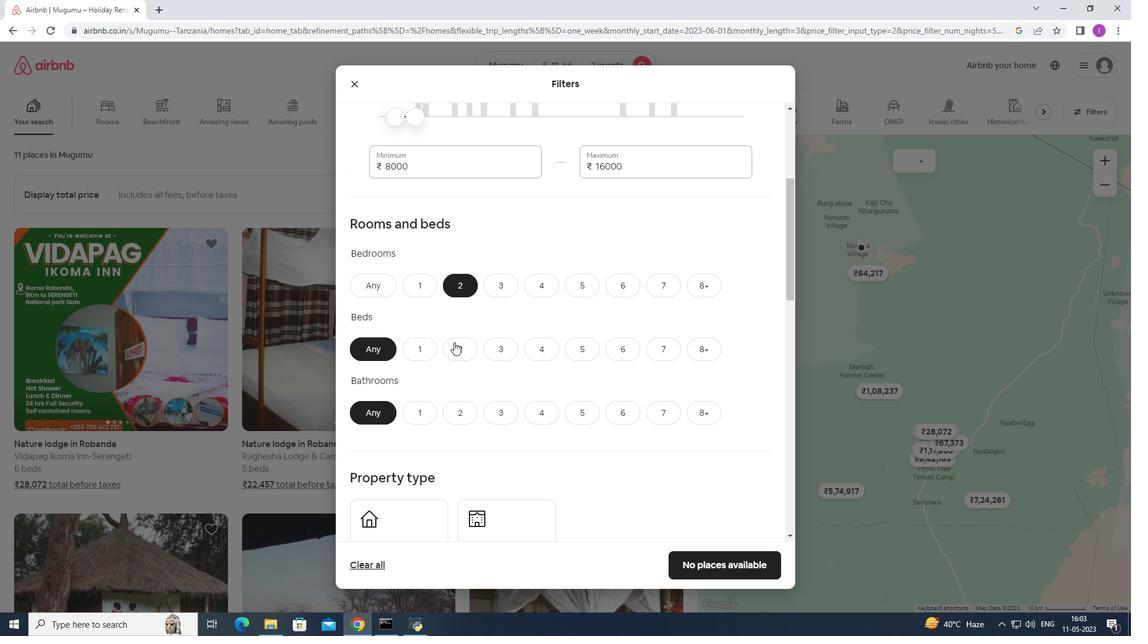 
Action: Mouse pressed left at (455, 344)
Screenshot: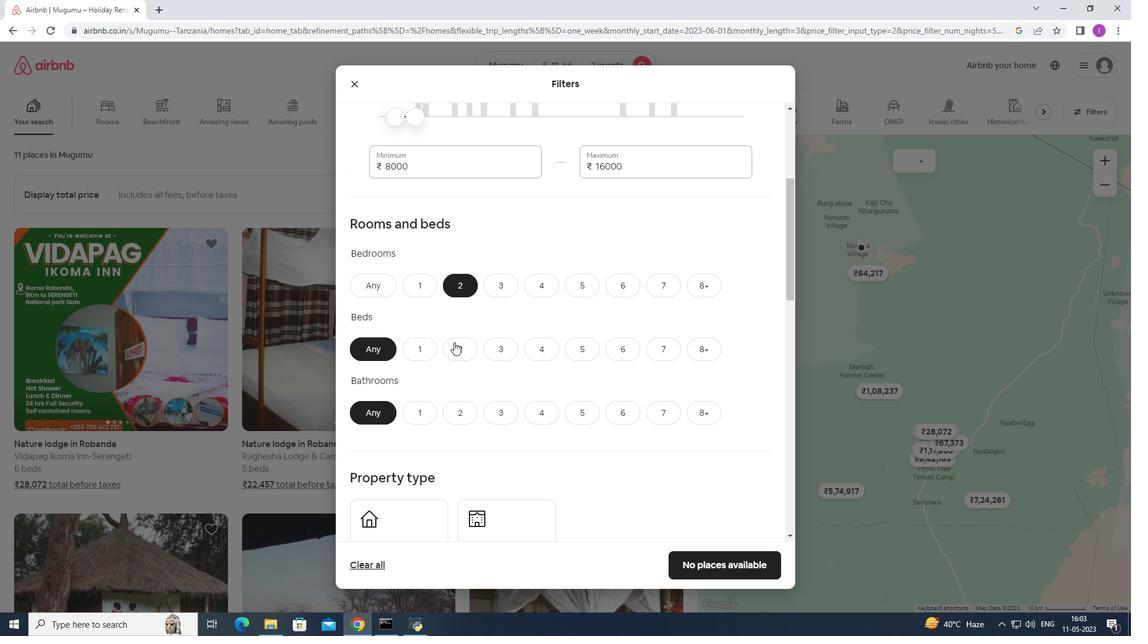 
Action: Mouse moved to (419, 405)
Screenshot: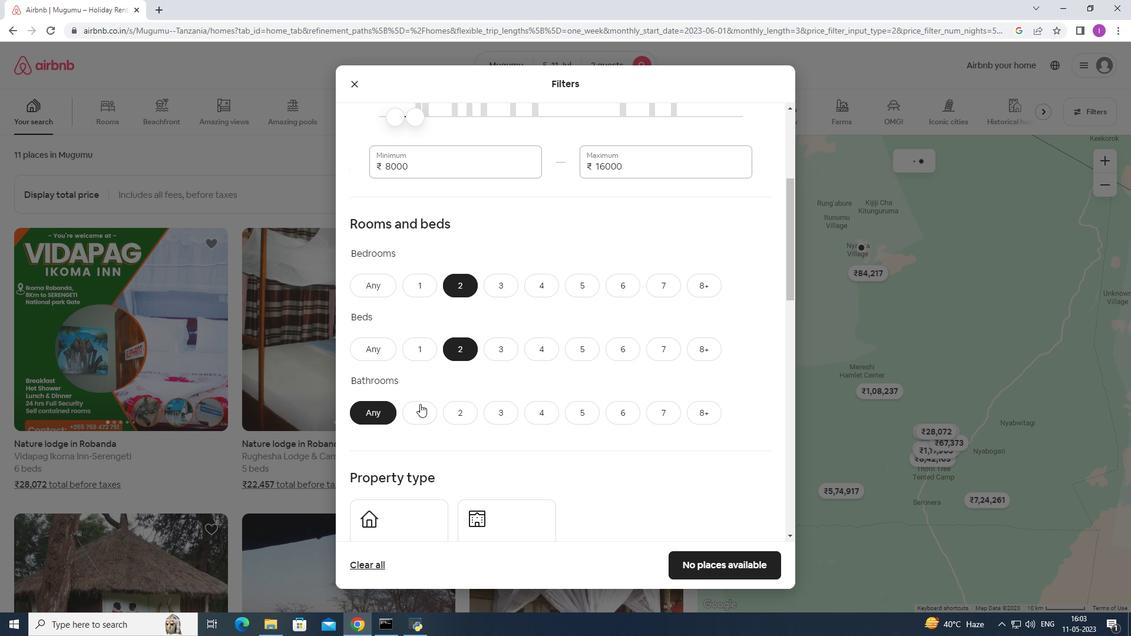 
Action: Mouse pressed left at (419, 405)
Screenshot: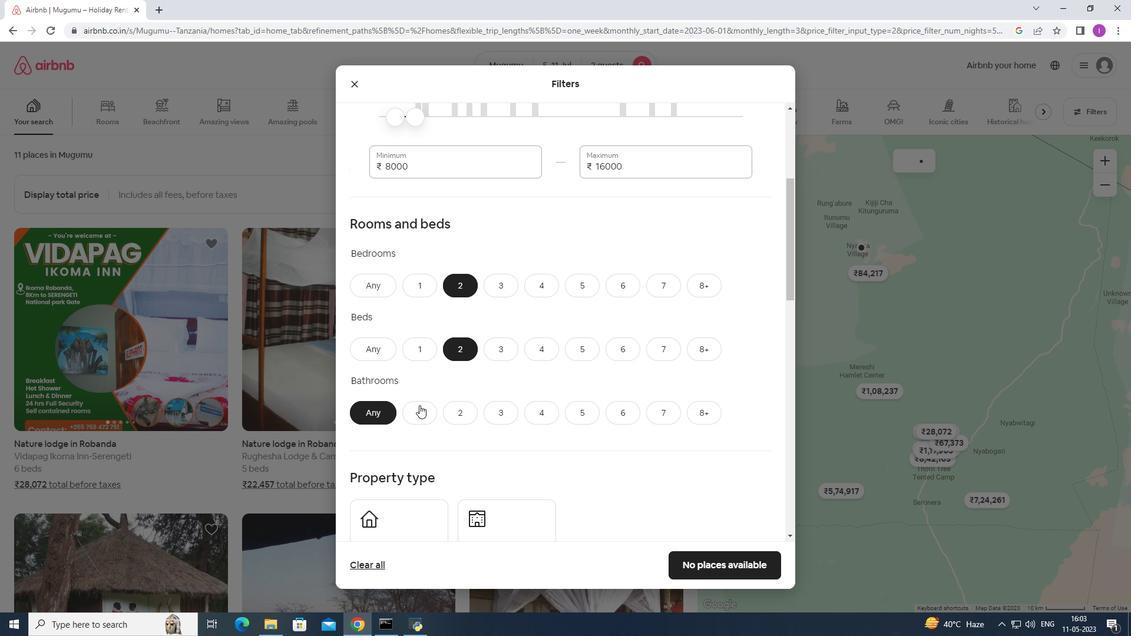
Action: Mouse moved to (475, 374)
Screenshot: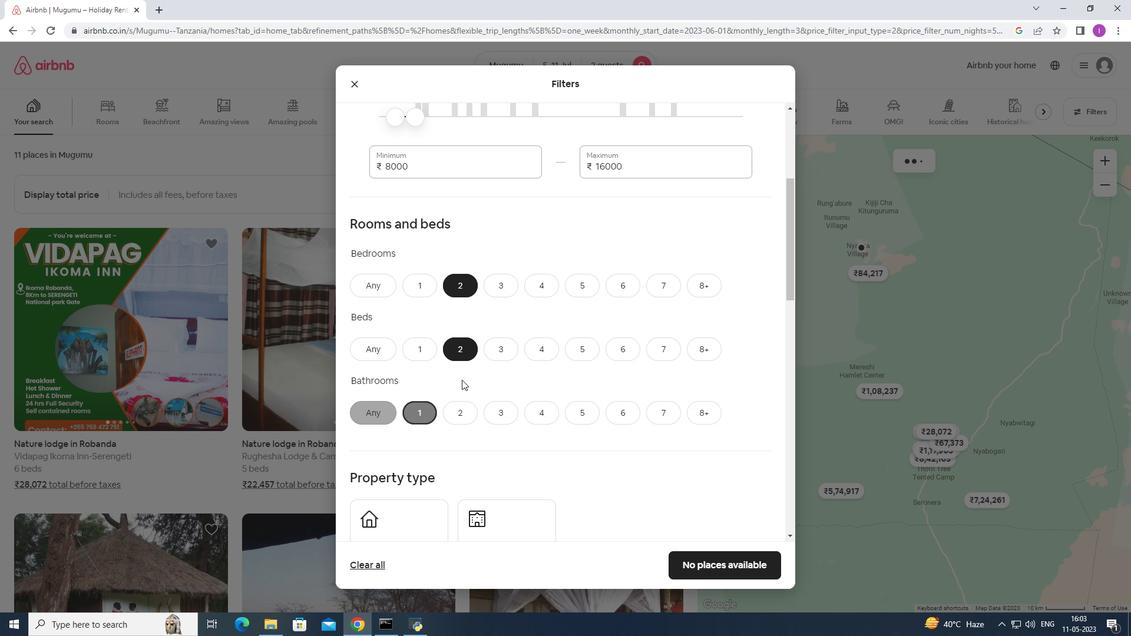 
Action: Mouse scrolled (475, 373) with delta (0, 0)
Screenshot: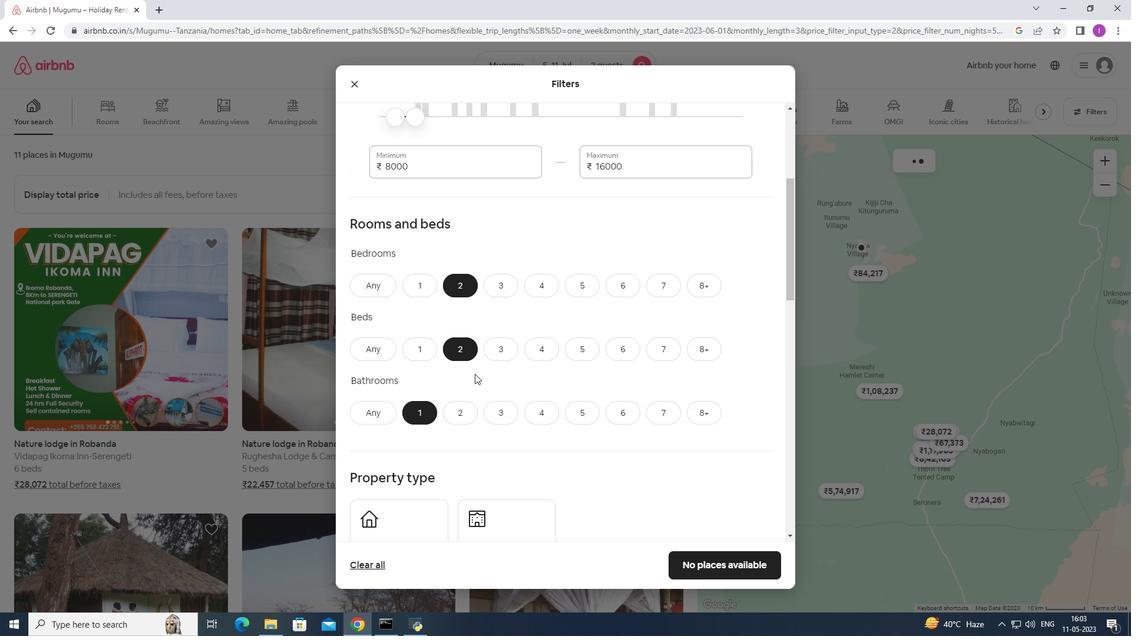 
Action: Mouse scrolled (475, 373) with delta (0, 0)
Screenshot: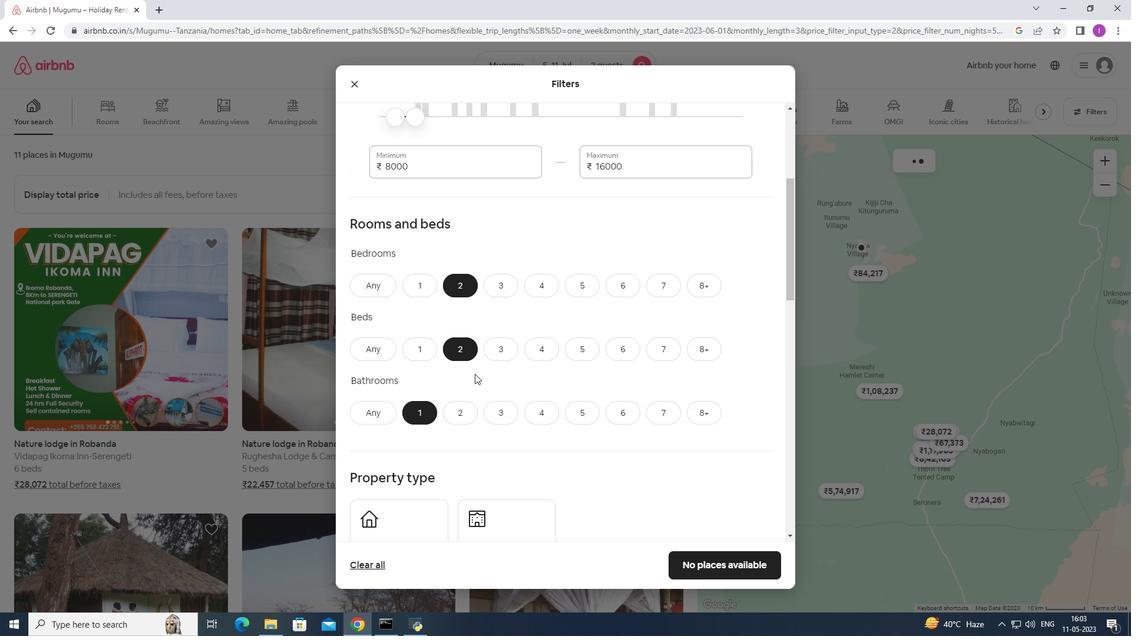 
Action: Mouse scrolled (475, 373) with delta (0, 0)
Screenshot: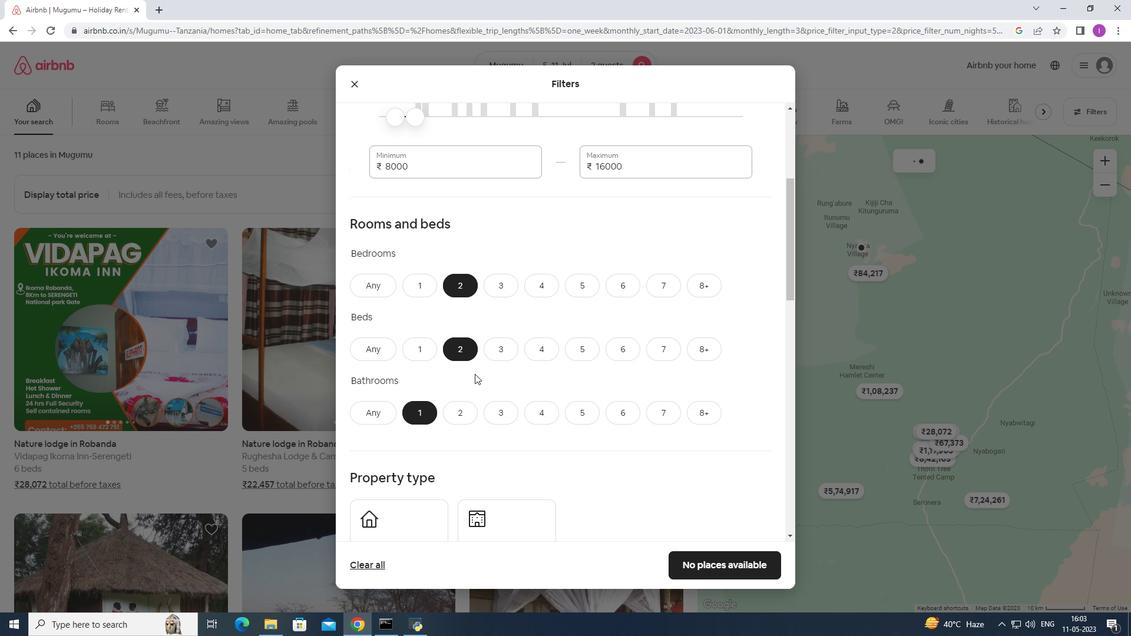 
Action: Mouse moved to (440, 374)
Screenshot: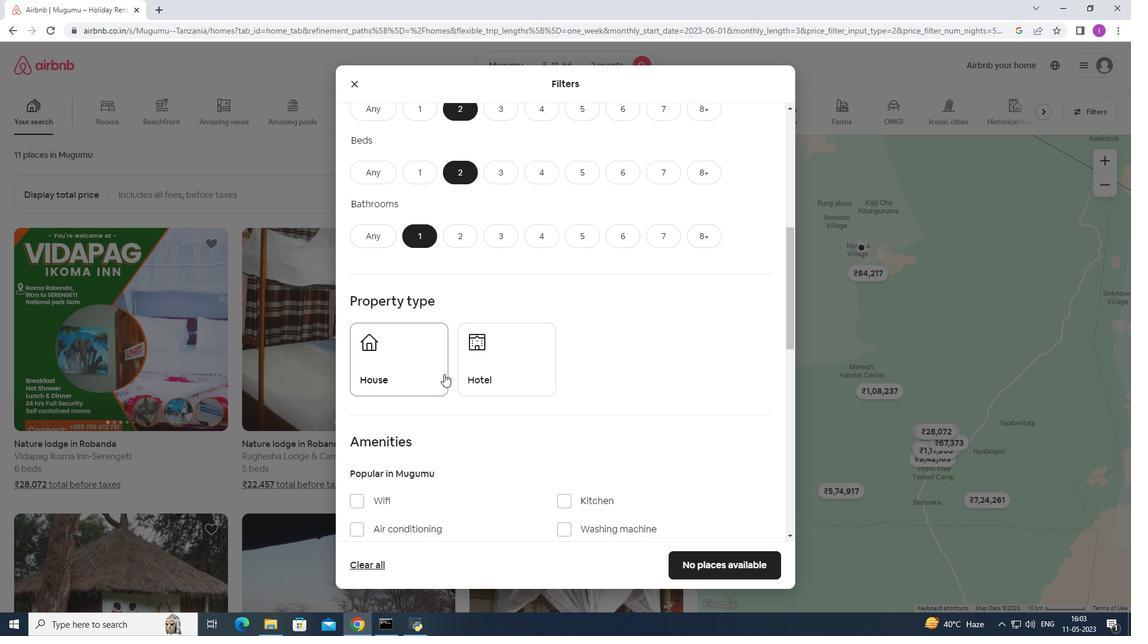 
Action: Mouse pressed left at (440, 374)
Screenshot: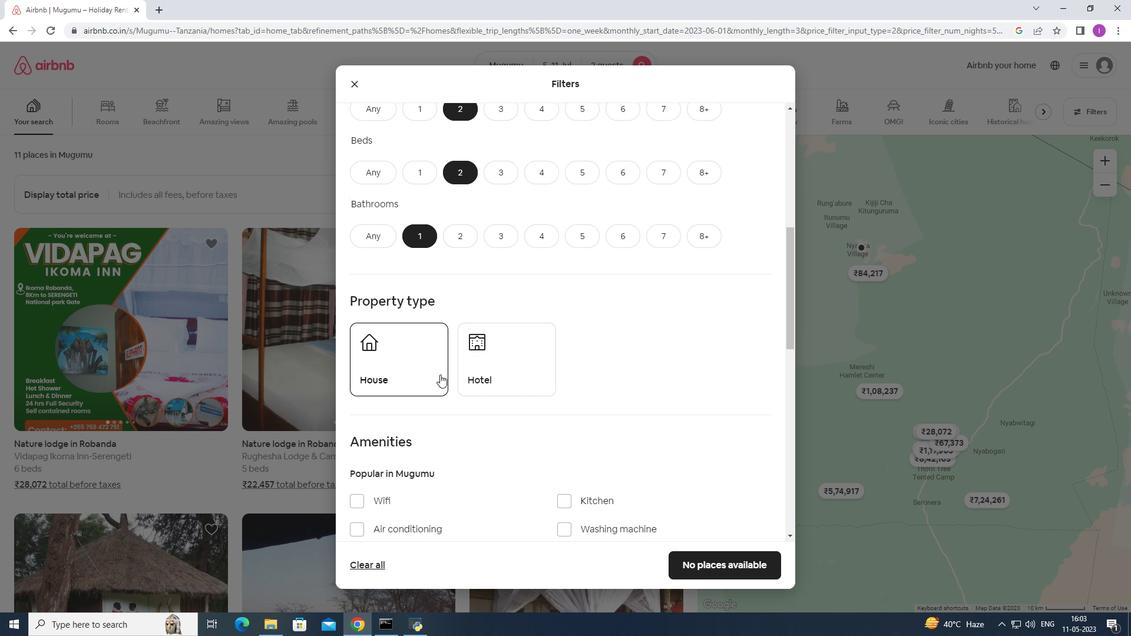 
Action: Mouse moved to (524, 390)
Screenshot: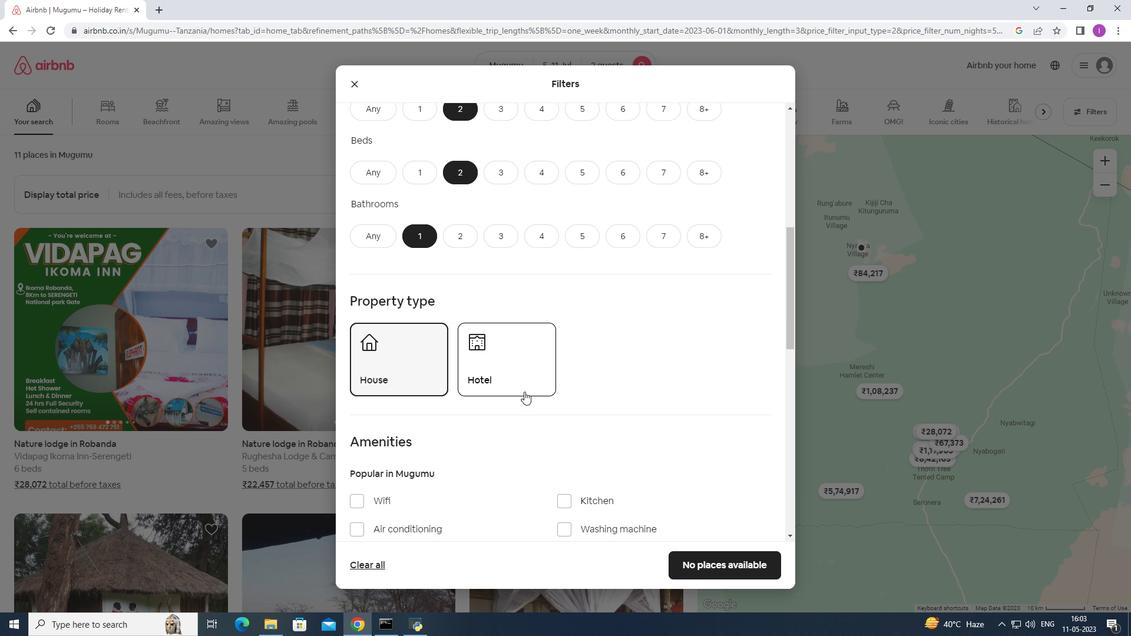 
Action: Mouse scrolled (524, 389) with delta (0, 0)
Screenshot: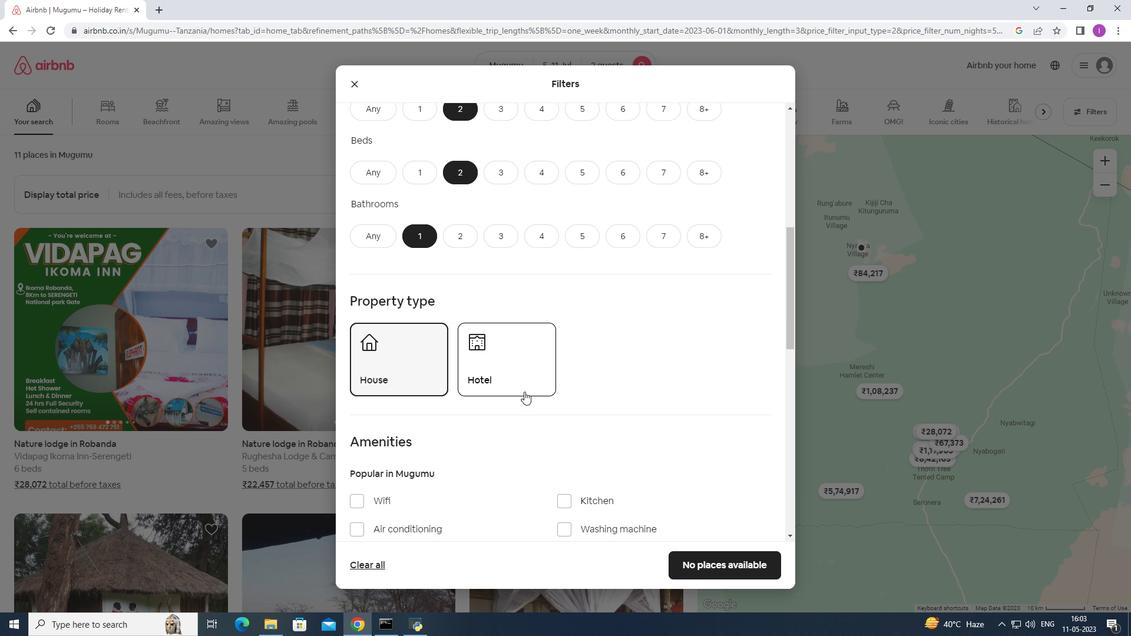 
Action: Mouse moved to (528, 363)
Screenshot: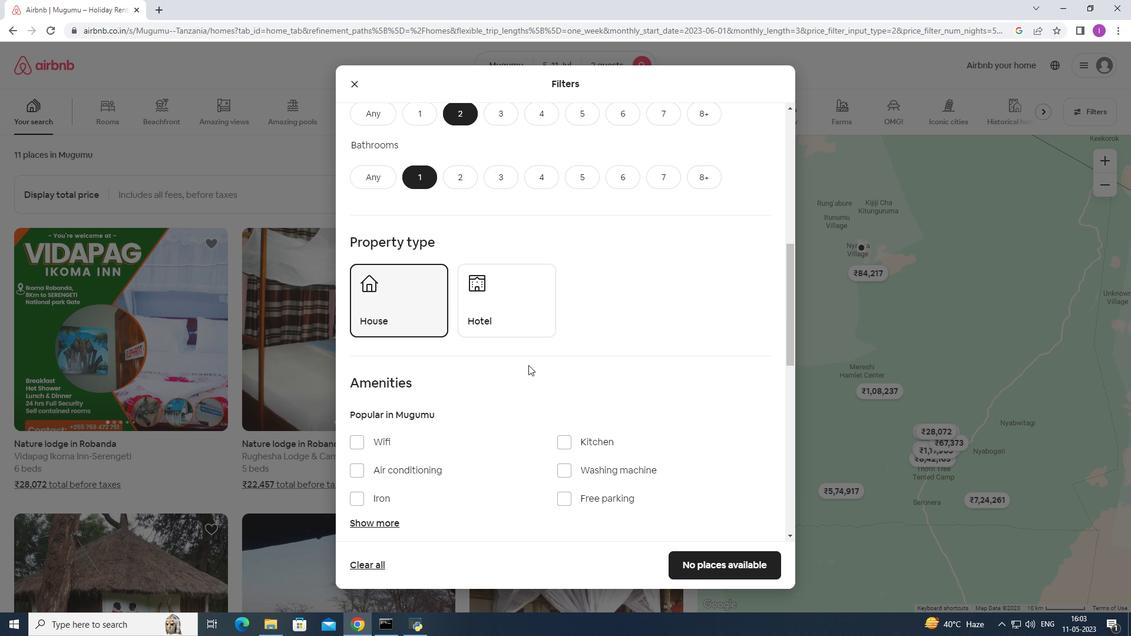 
Action: Mouse scrolled (528, 363) with delta (0, 0)
Screenshot: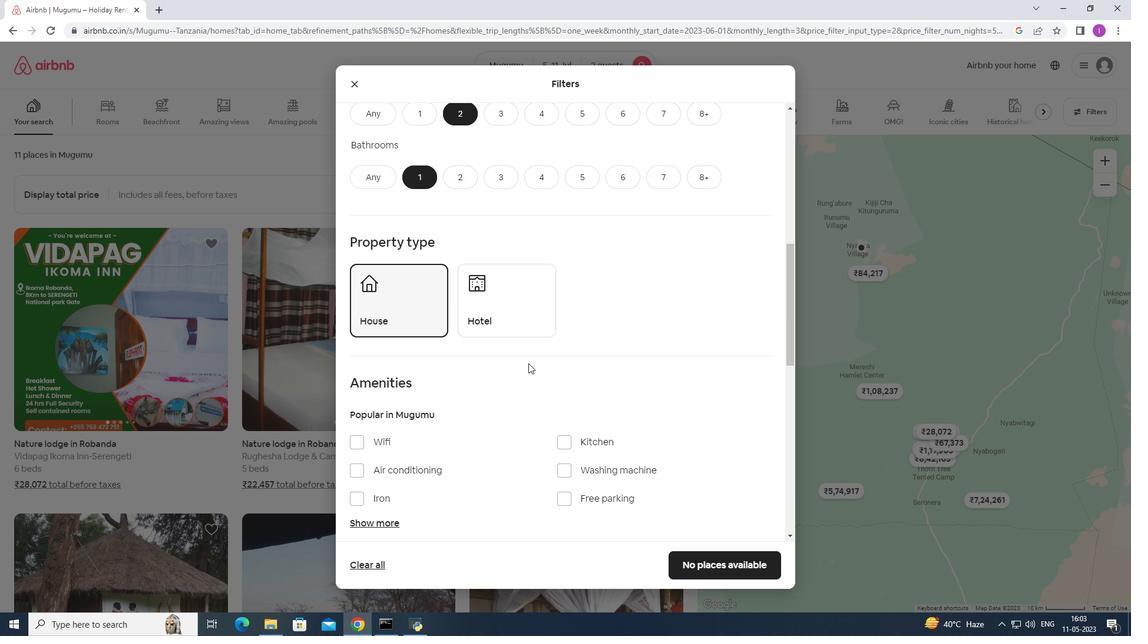 
Action: Mouse scrolled (528, 363) with delta (0, 0)
Screenshot: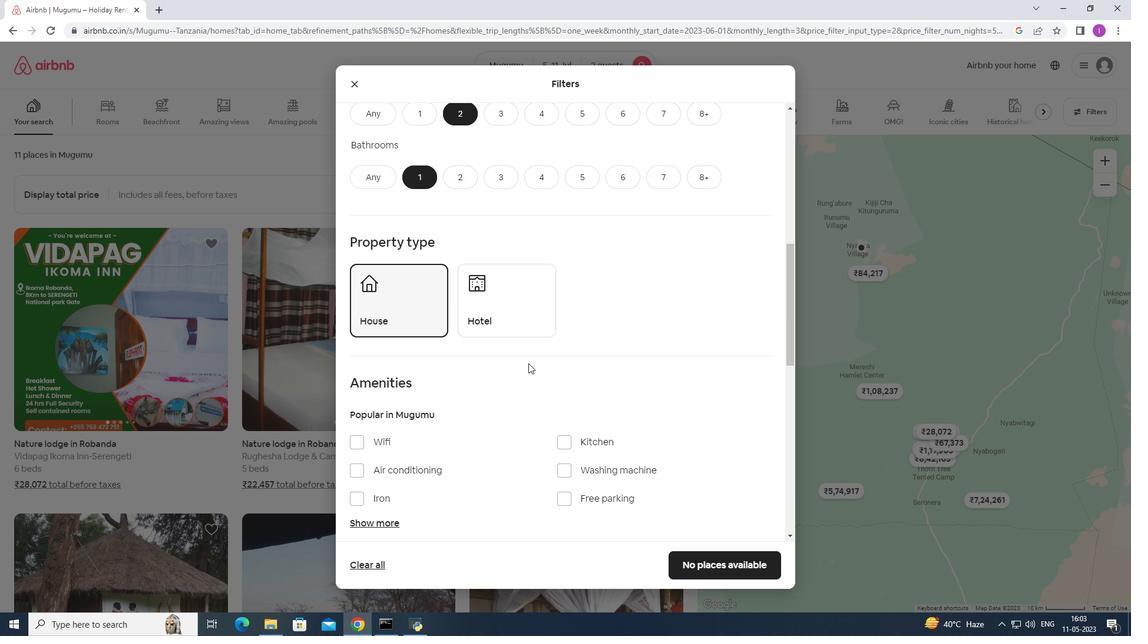
Action: Mouse scrolled (528, 363) with delta (0, 0)
Screenshot: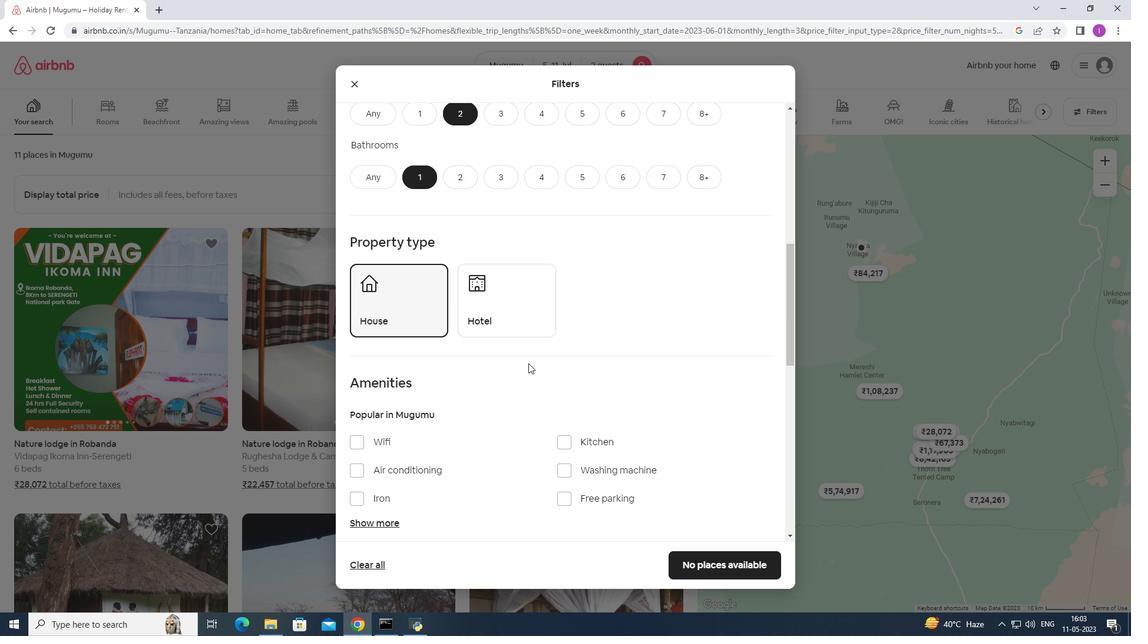 
Action: Mouse scrolled (528, 363) with delta (0, 0)
Screenshot: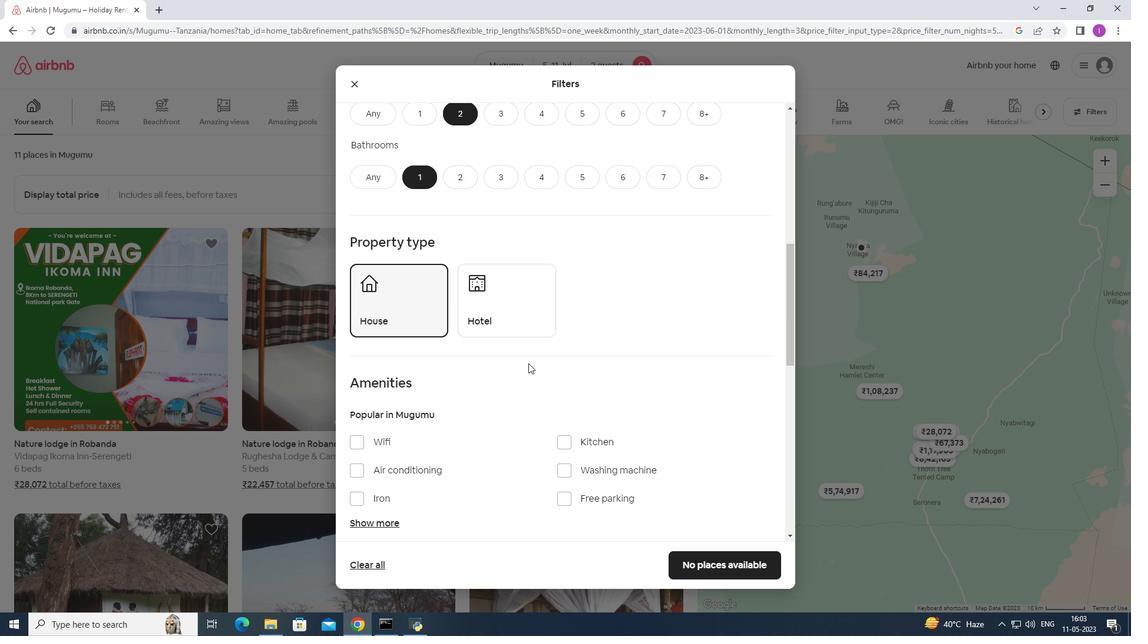 
Action: Mouse moved to (754, 425)
Screenshot: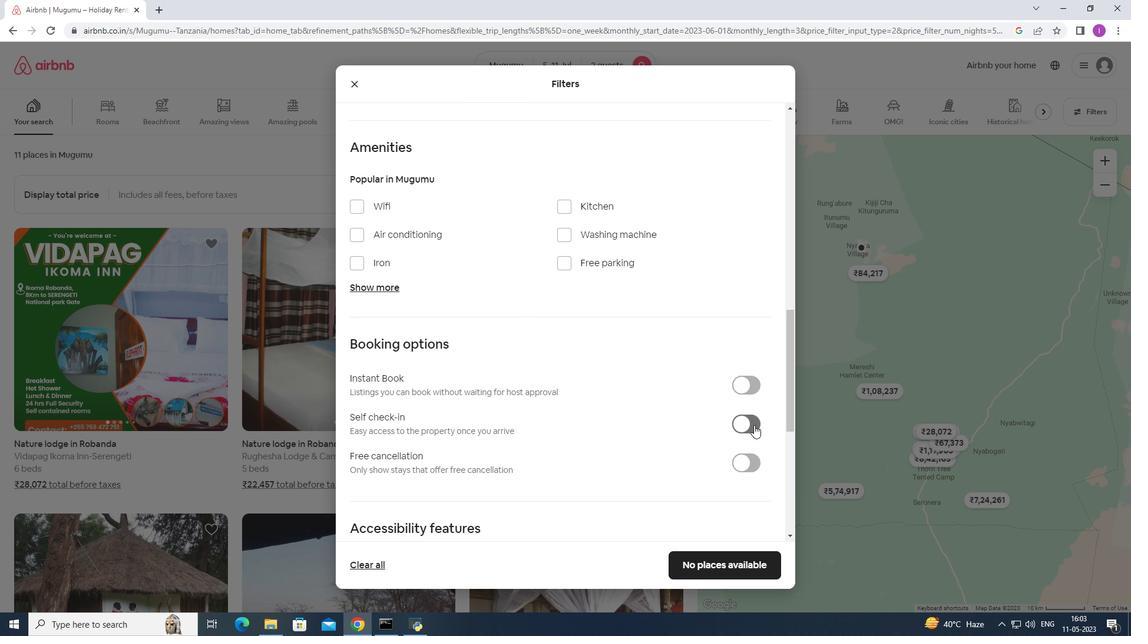 
Action: Mouse pressed left at (754, 425)
Screenshot: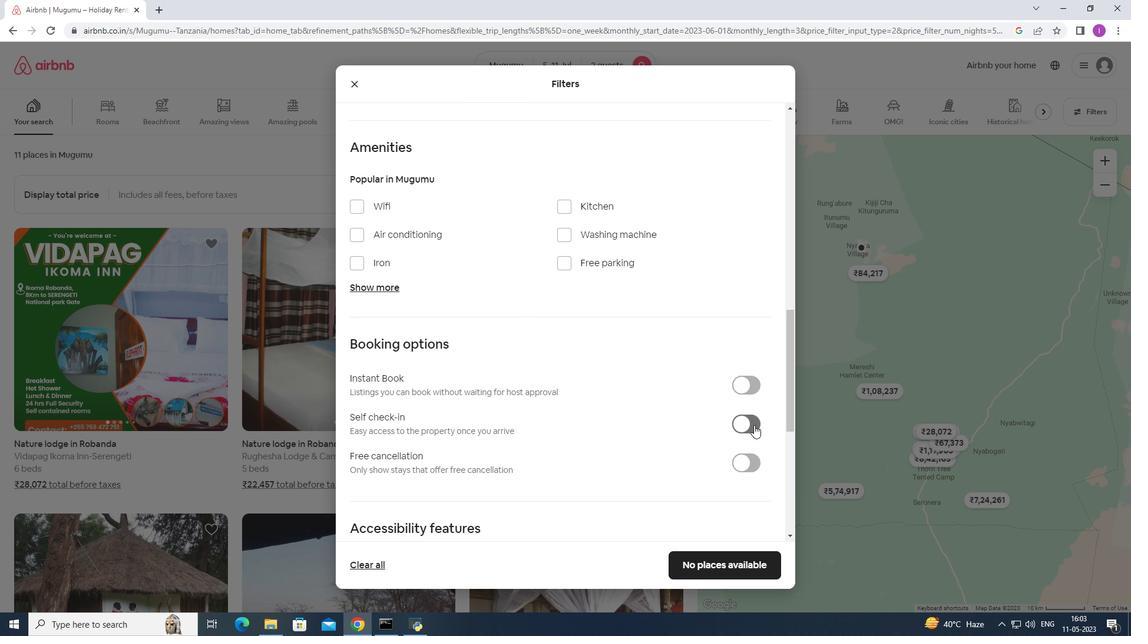 
Action: Mouse moved to (629, 448)
Screenshot: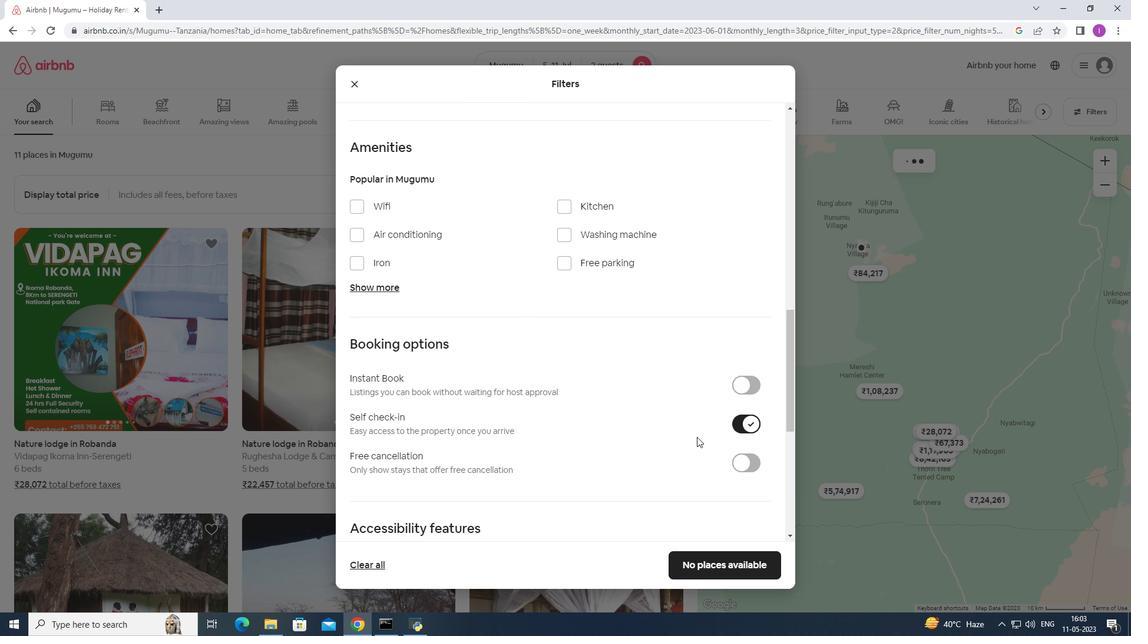 
Action: Mouse scrolled (629, 448) with delta (0, 0)
Screenshot: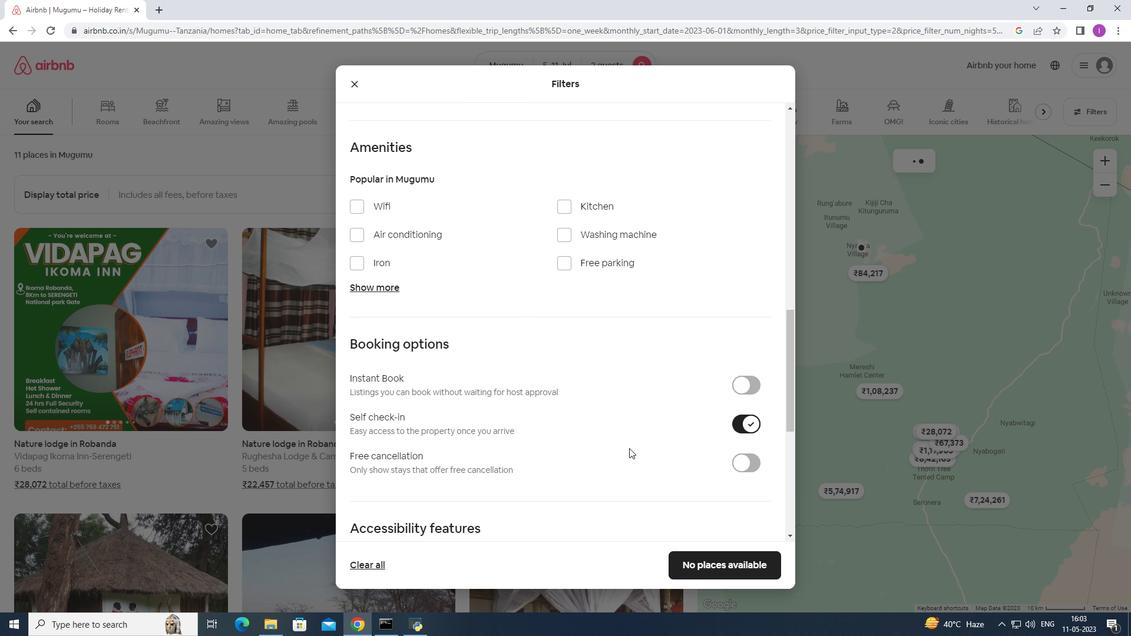 
Action: Mouse scrolled (629, 448) with delta (0, 0)
Screenshot: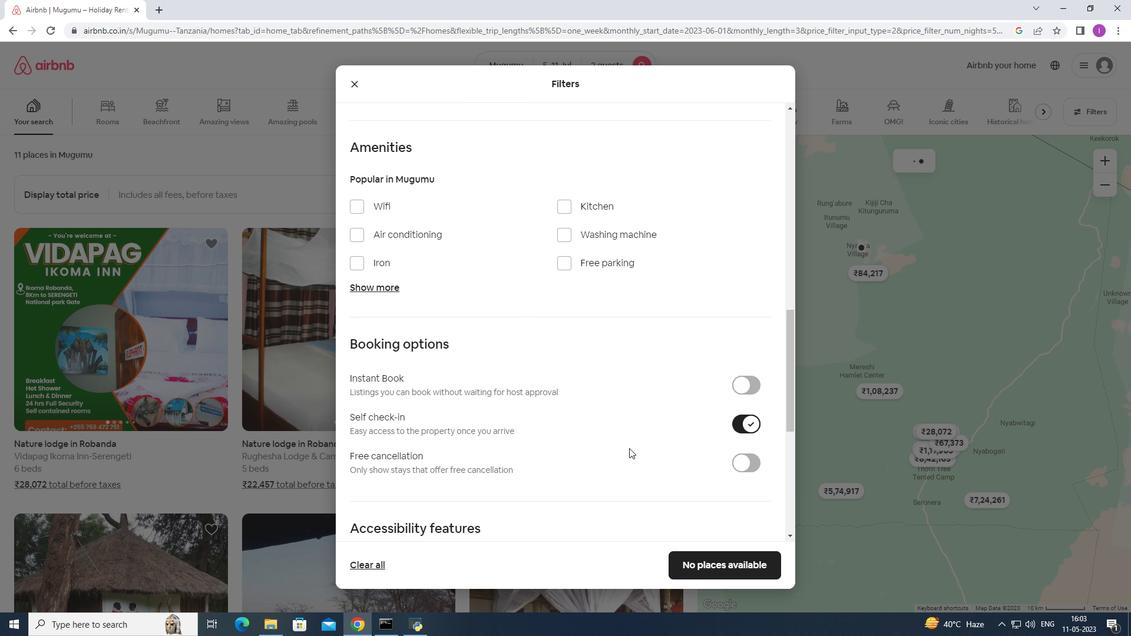 
Action: Mouse moved to (626, 445)
Screenshot: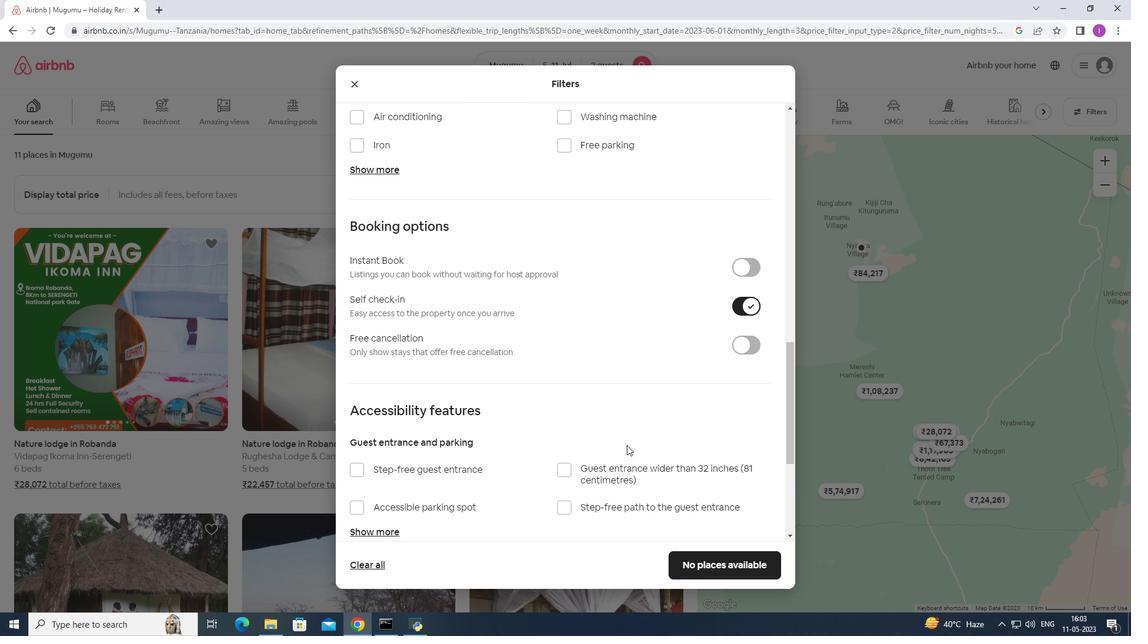 
Action: Mouse scrolled (626, 445) with delta (0, 0)
Screenshot: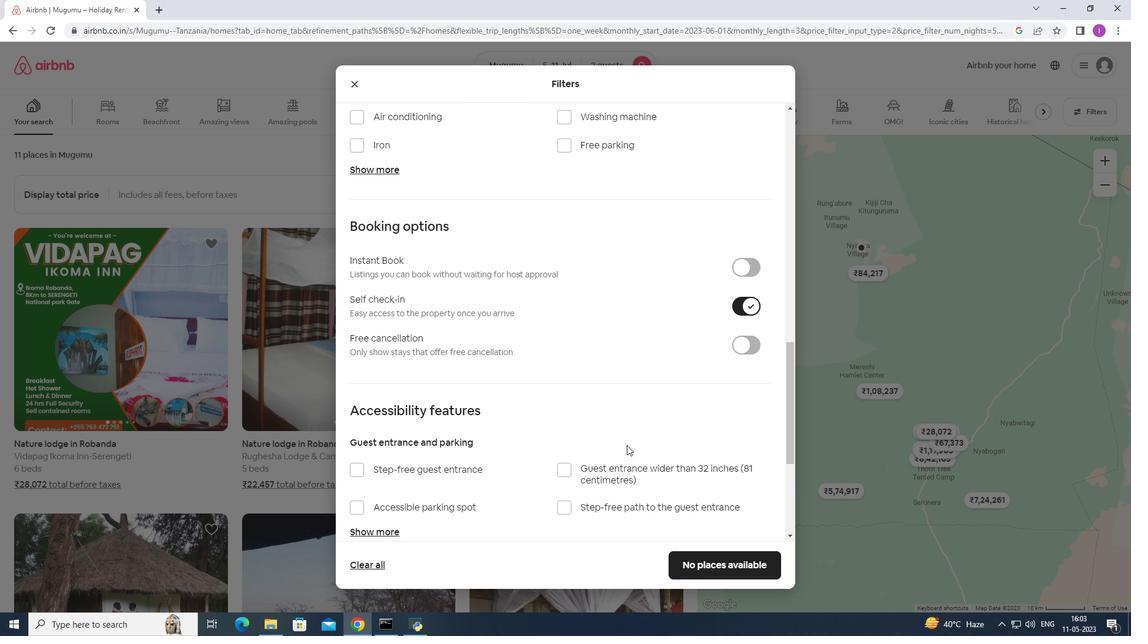 
Action: Mouse moved to (625, 445)
Screenshot: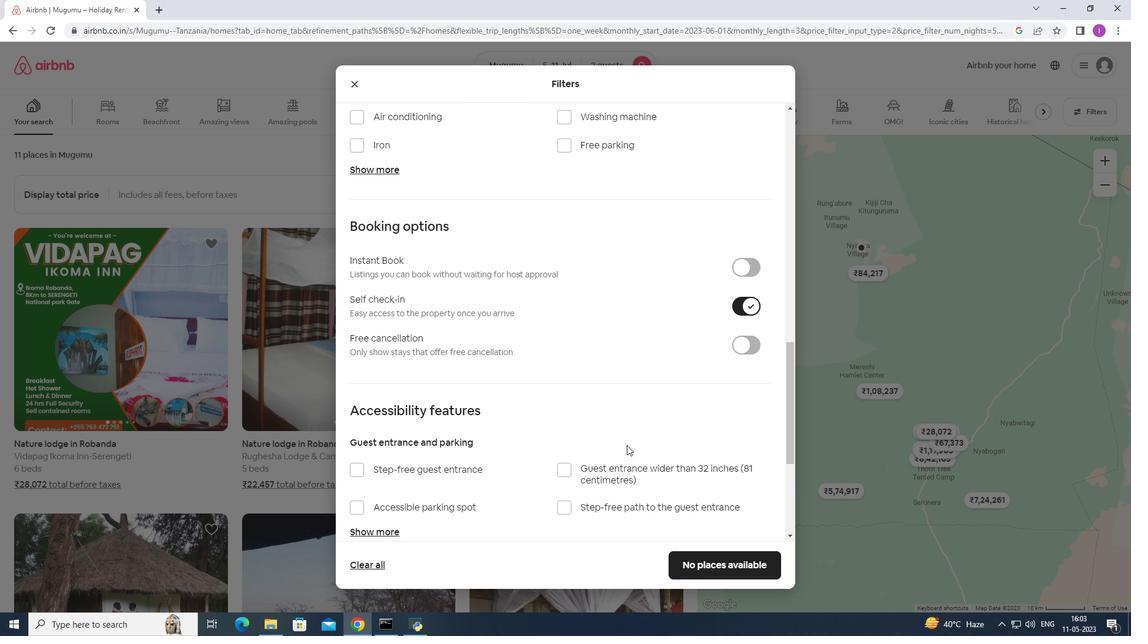 
Action: Mouse scrolled (625, 445) with delta (0, 0)
Screenshot: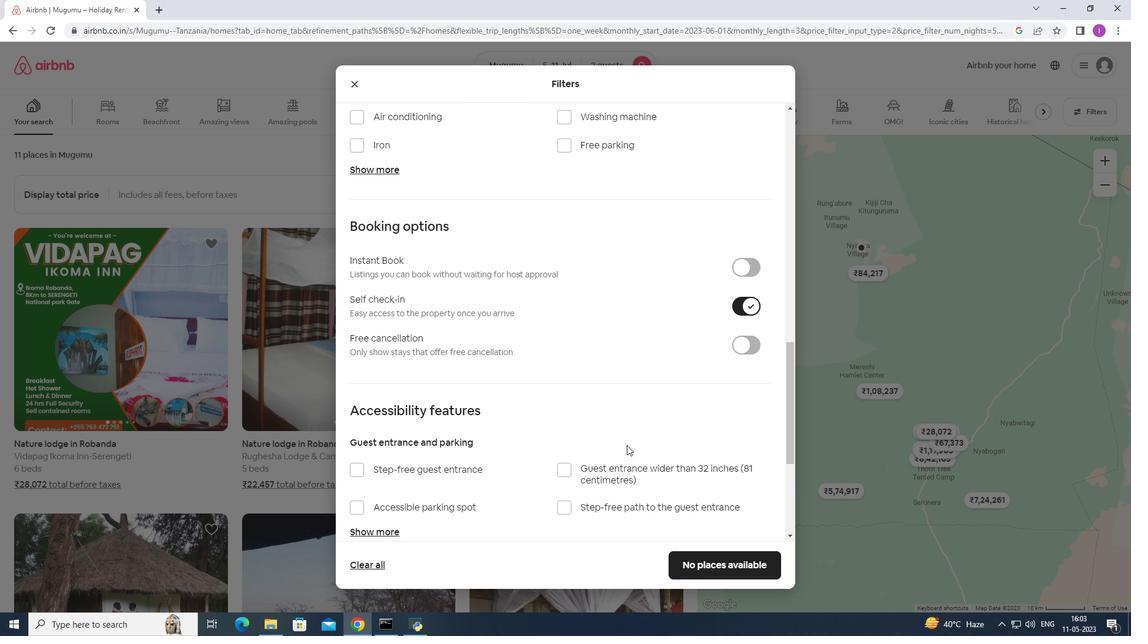 
Action: Mouse moved to (624, 446)
Screenshot: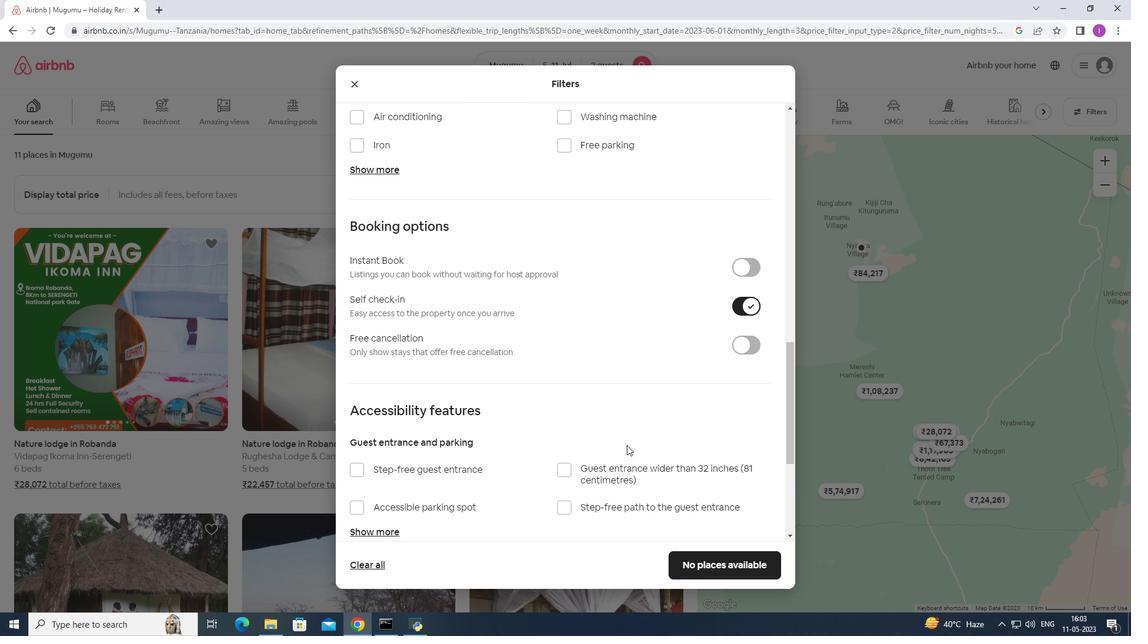 
Action: Mouse scrolled (624, 445) with delta (0, 0)
Screenshot: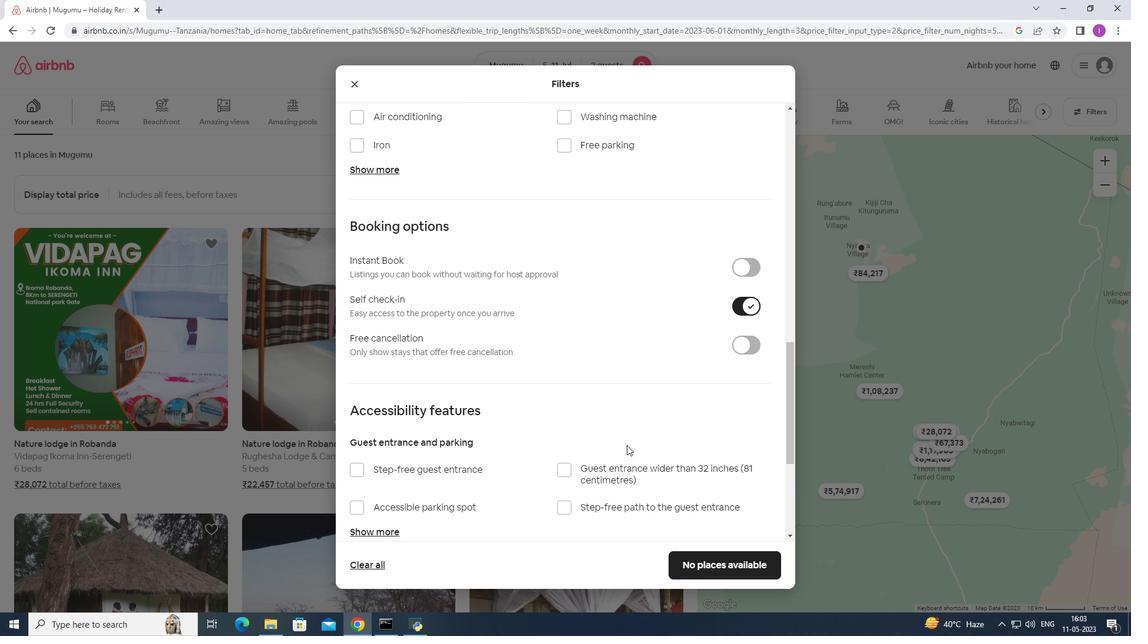 
Action: Mouse moved to (623, 449)
Screenshot: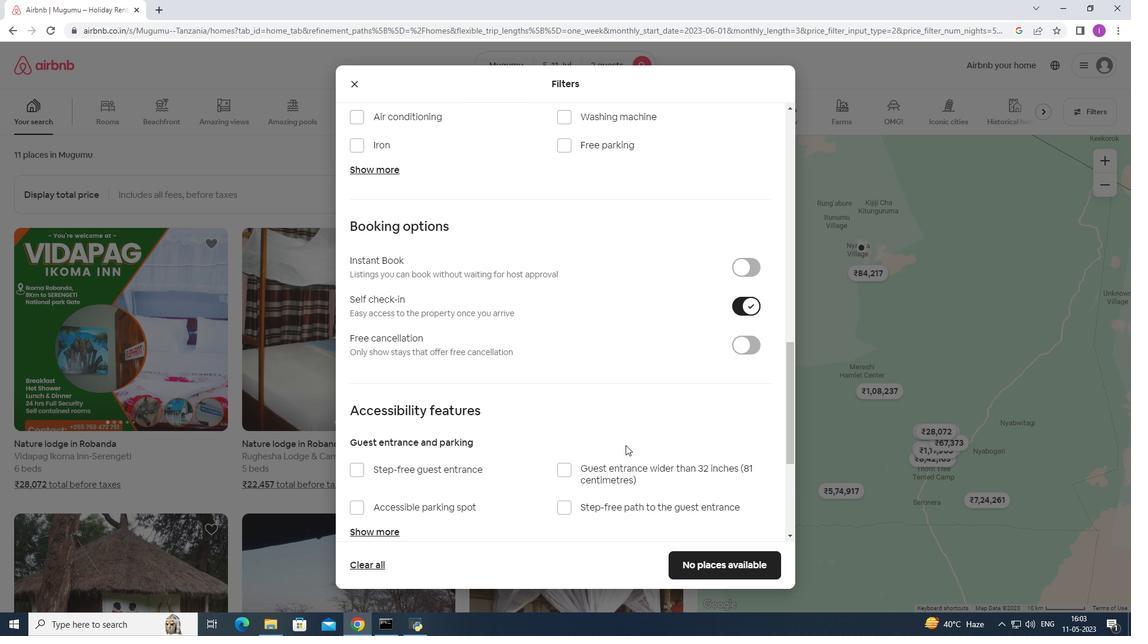
Action: Mouse scrolled (623, 448) with delta (0, 0)
Screenshot: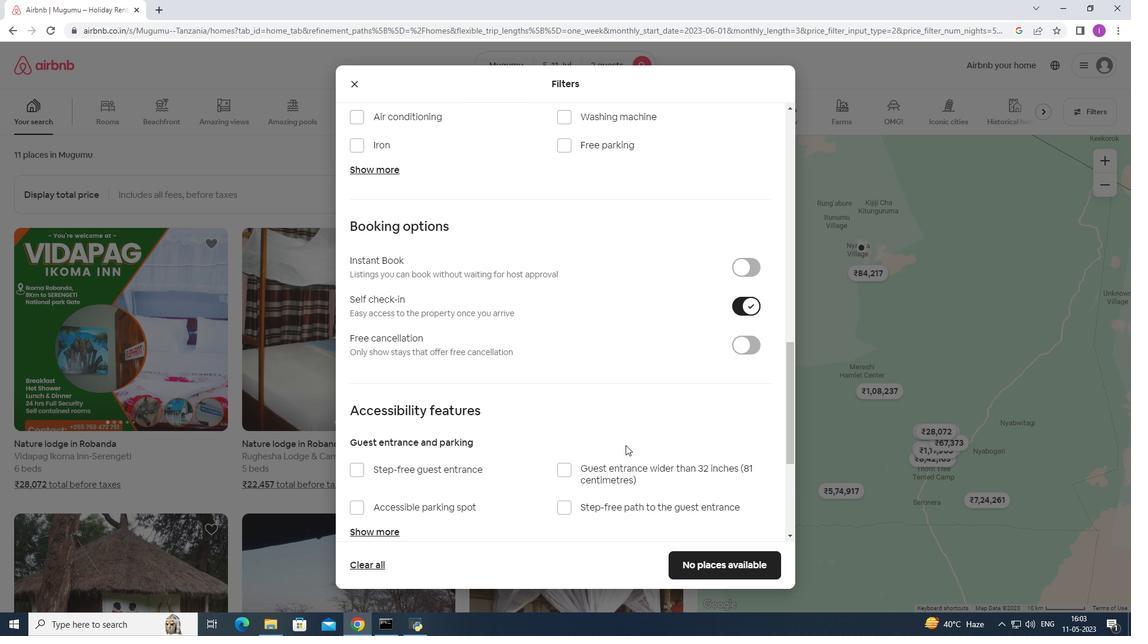 
Action: Mouse moved to (623, 450)
Screenshot: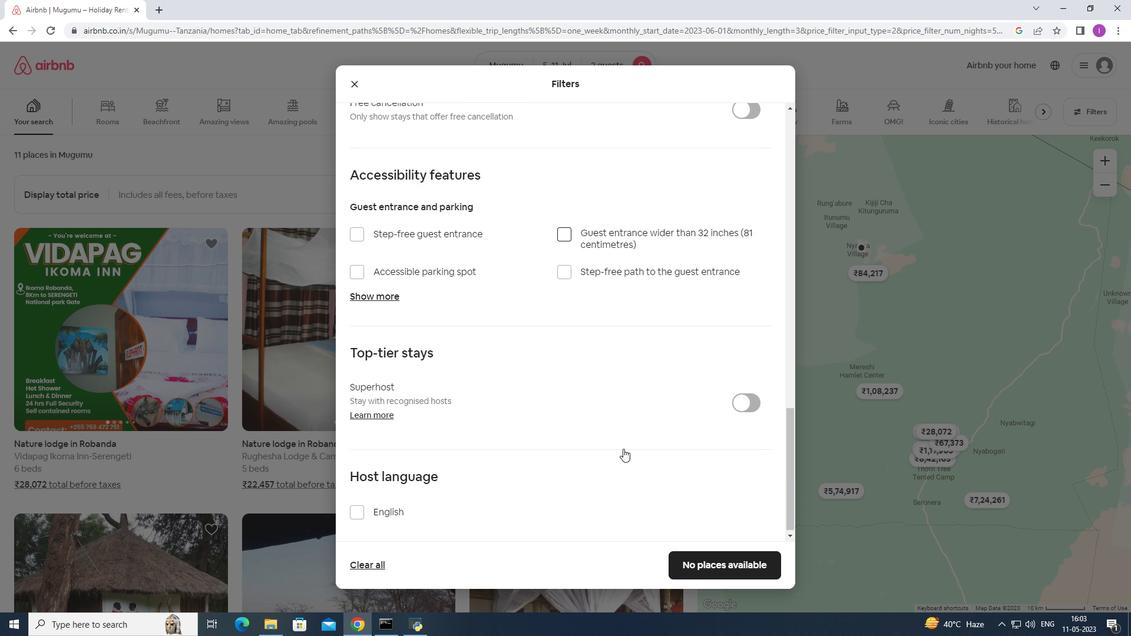 
Action: Mouse scrolled (623, 449) with delta (0, 0)
Screenshot: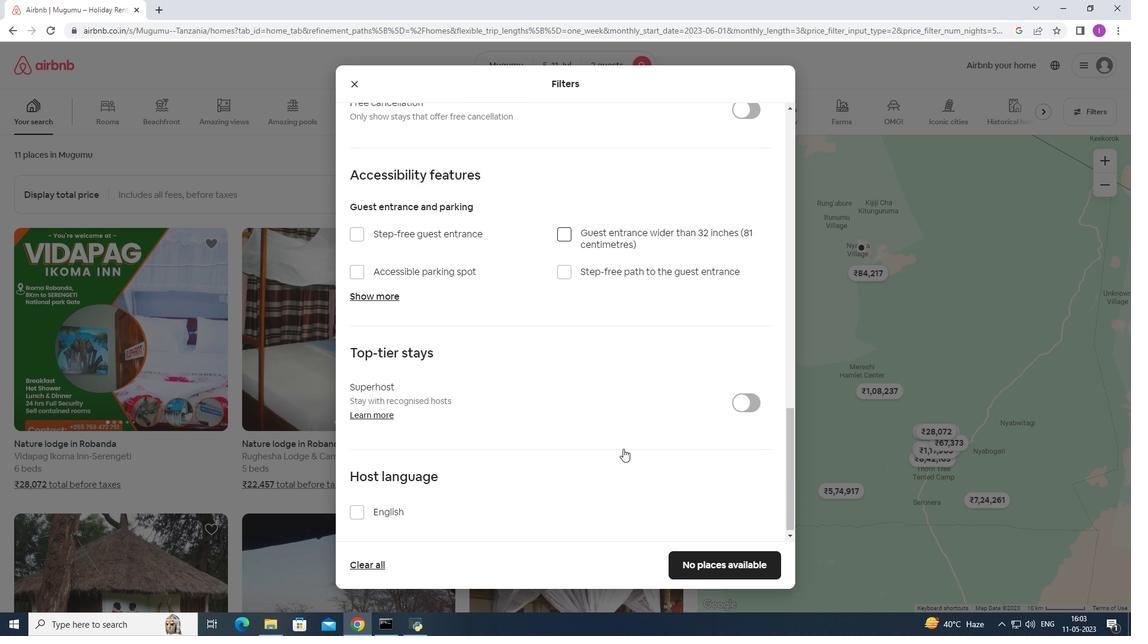 
Action: Mouse moved to (623, 450)
Screenshot: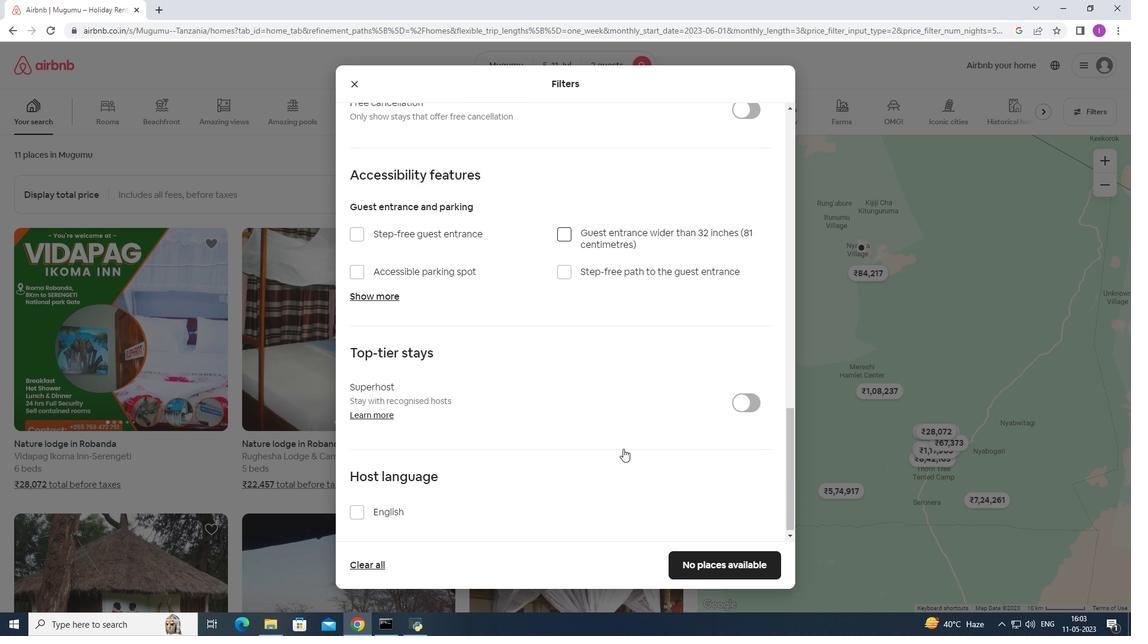 
Action: Mouse scrolled (623, 449) with delta (0, 0)
Screenshot: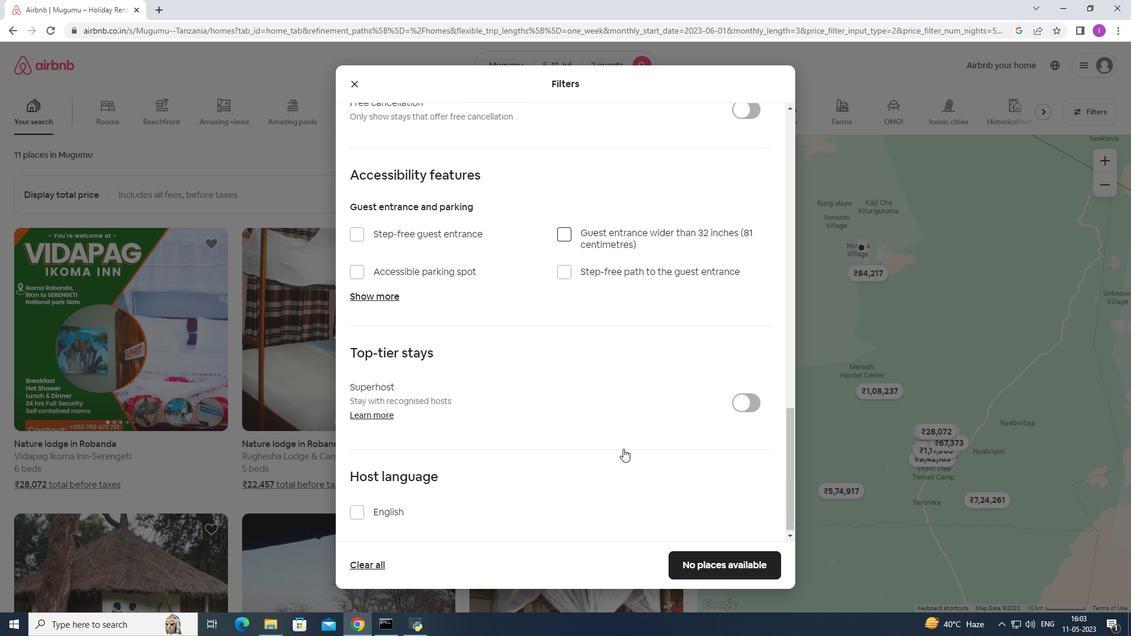 
Action: Mouse moved to (623, 450)
Screenshot: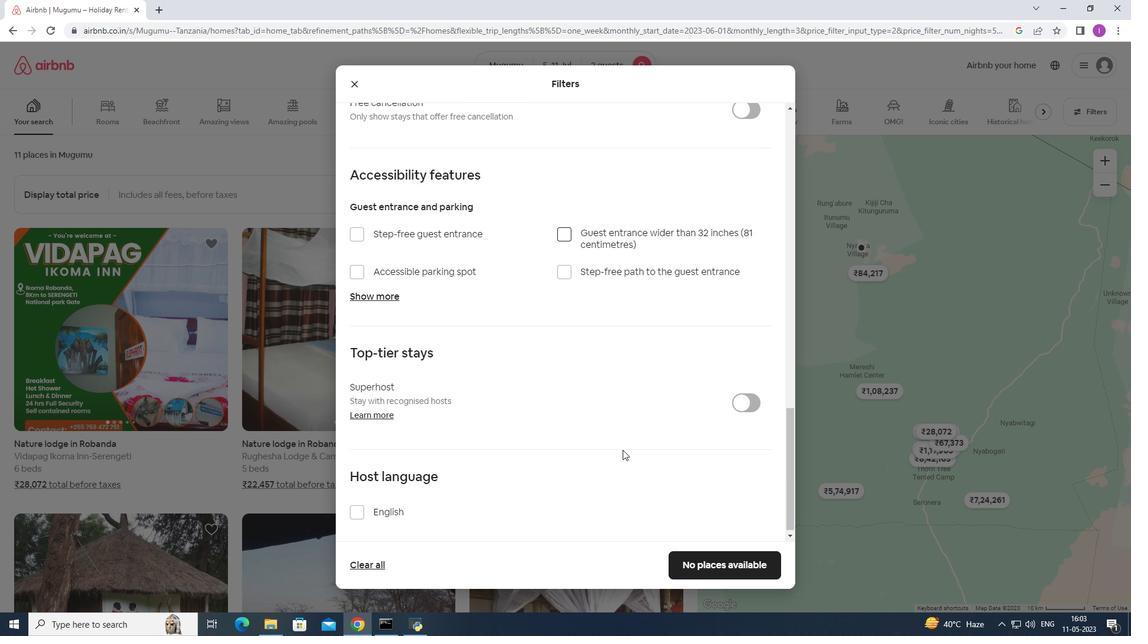 
Action: Mouse scrolled (623, 450) with delta (0, 0)
Screenshot: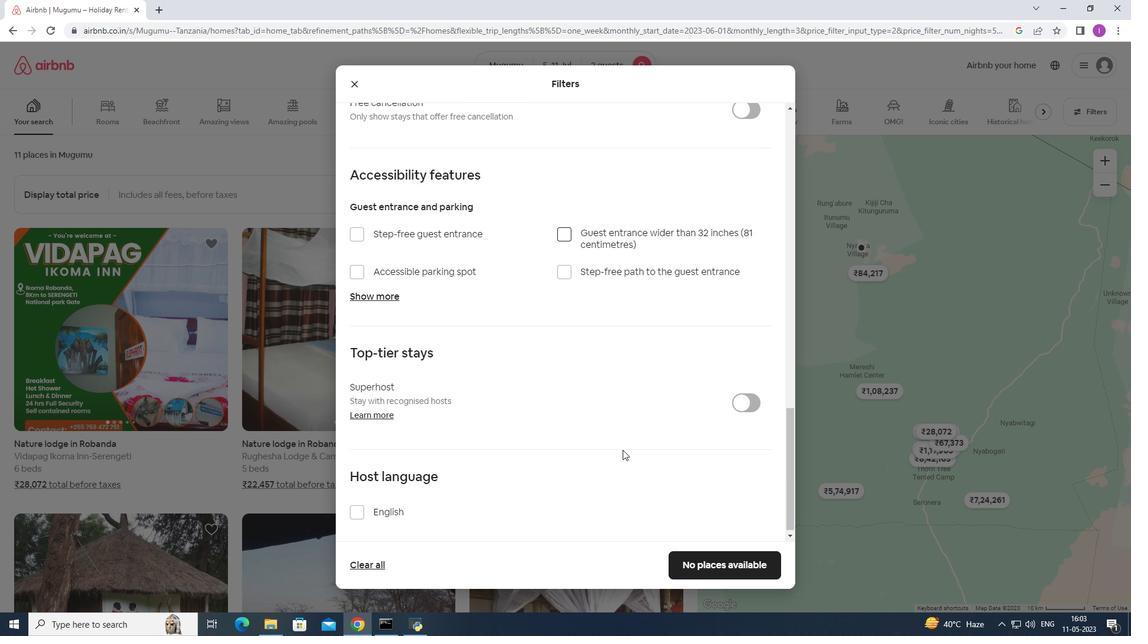 
Action: Mouse moved to (348, 507)
Screenshot: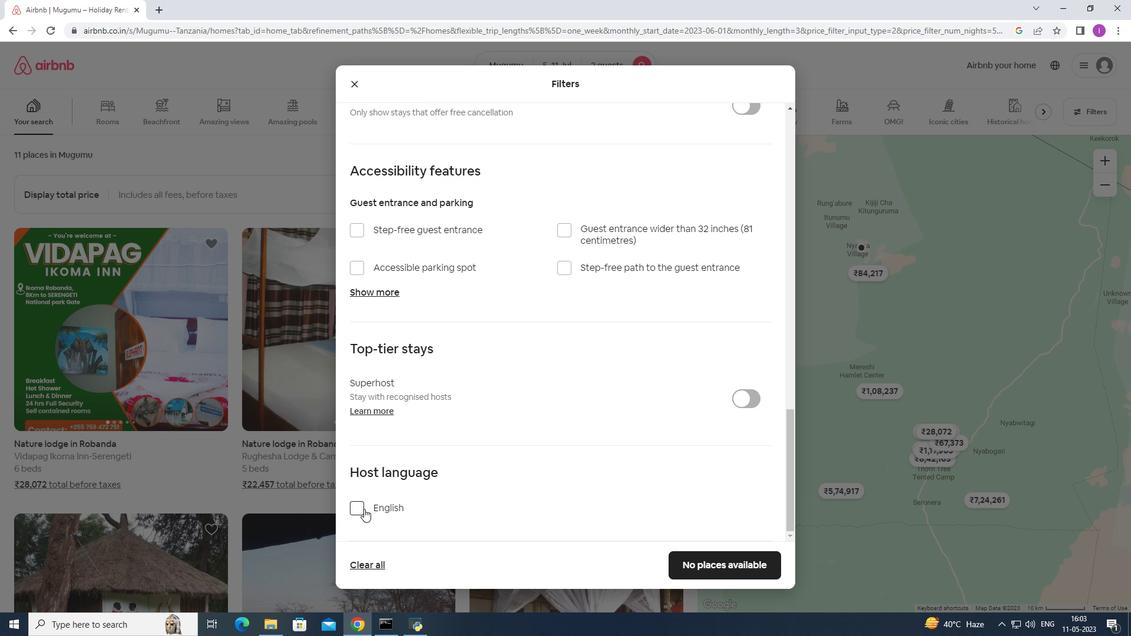 
Action: Mouse pressed left at (348, 507)
Screenshot: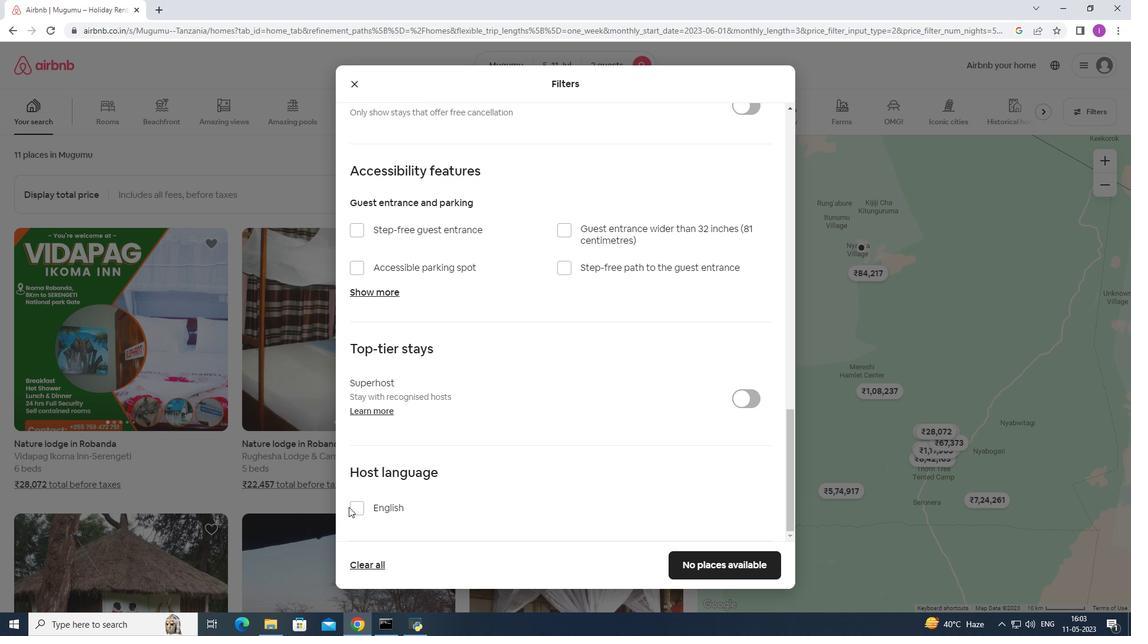 
Action: Mouse moved to (358, 508)
Screenshot: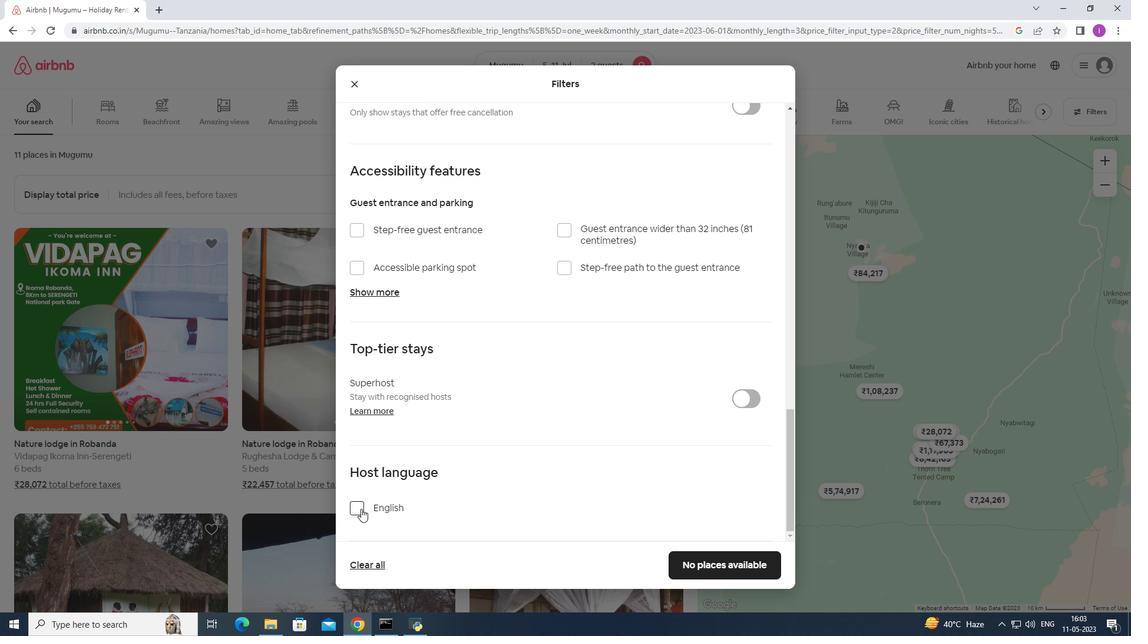 
Action: Mouse pressed left at (358, 508)
Screenshot: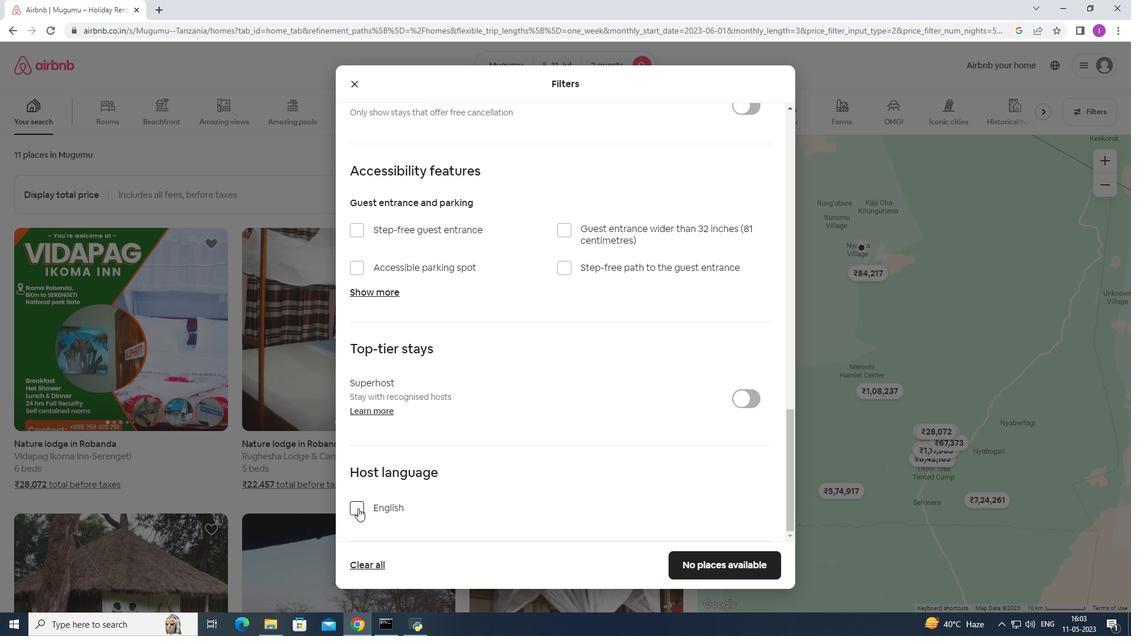 
Action: Mouse moved to (717, 572)
Screenshot: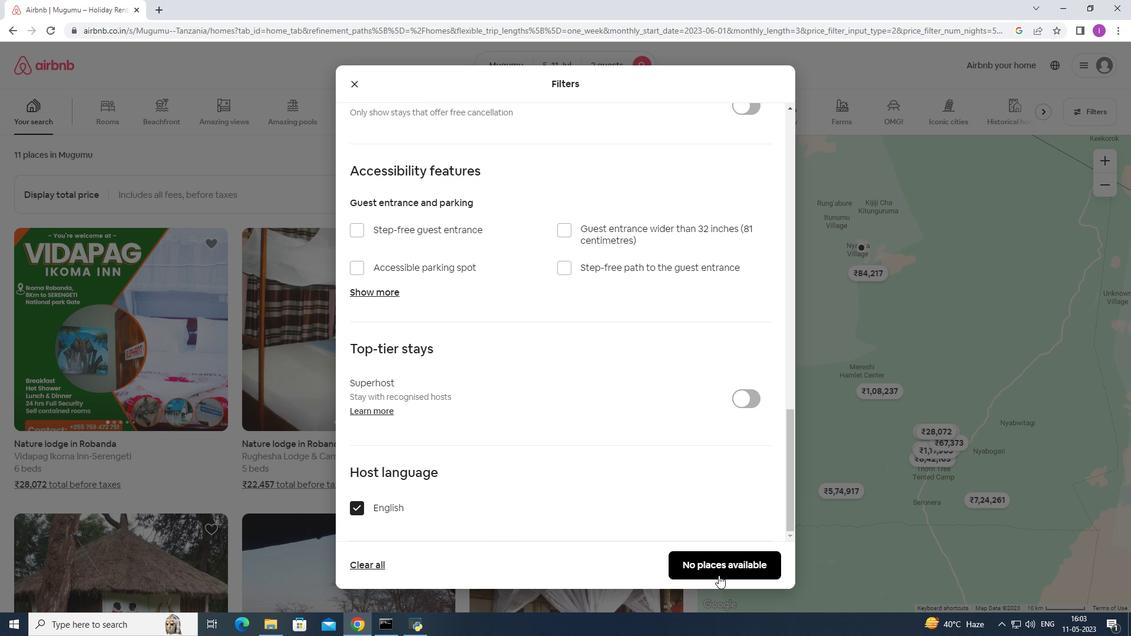 
Action: Mouse pressed left at (717, 572)
Screenshot: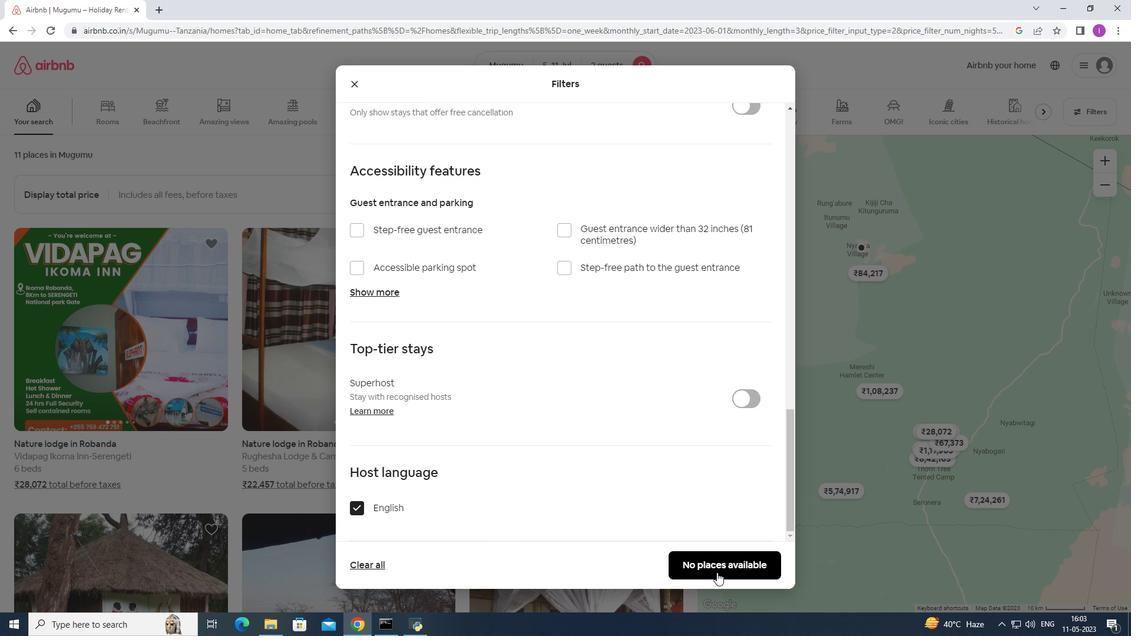 
Action: Mouse moved to (393, 409)
Screenshot: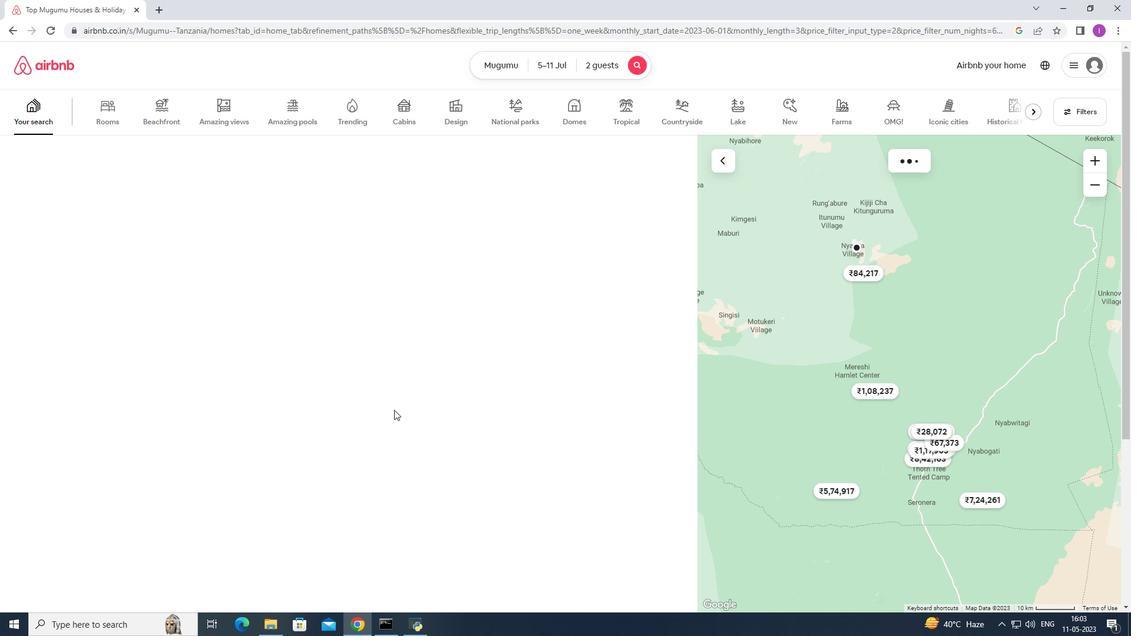 
